 Task: Look for space in Sunyani, Ghana from 15th August, 2023 to 20th August, 2023 for 1 adult in price range Rs.5000 to Rs.10000. Place can be private room with 1  bedroom having 1 bed and 1 bathroom. Property type can be house, flat, guest house, hotel. Booking option can be shelf check-in. Required host language is English.
Action: Mouse moved to (449, 56)
Screenshot: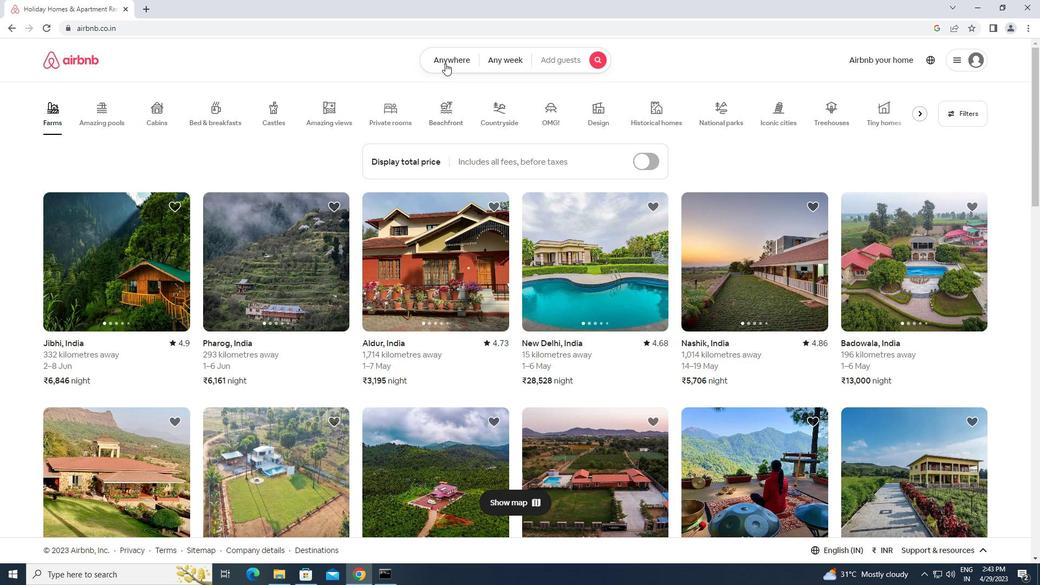 
Action: Mouse pressed left at (449, 56)
Screenshot: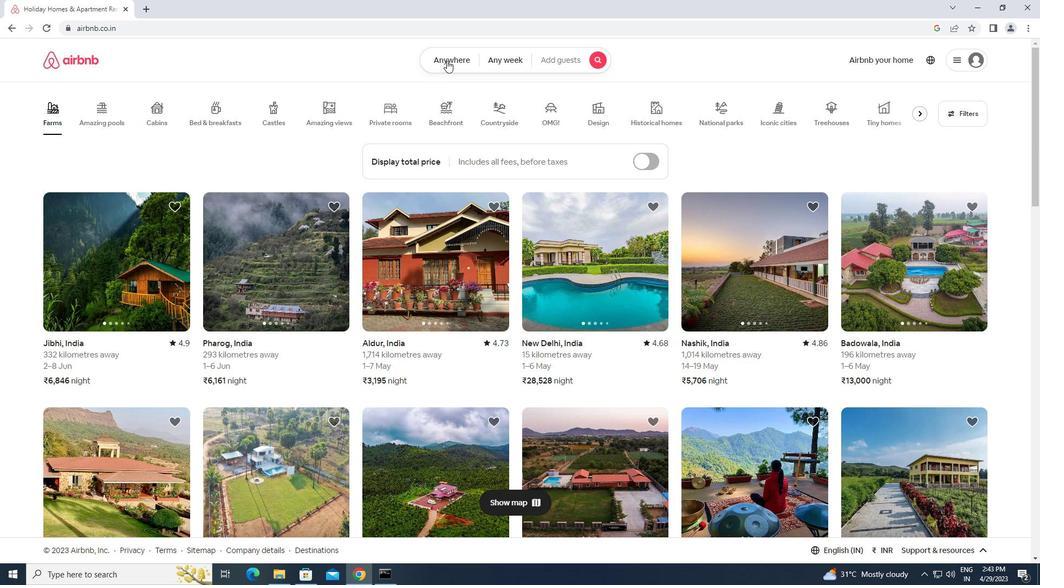 
Action: Mouse moved to (409, 87)
Screenshot: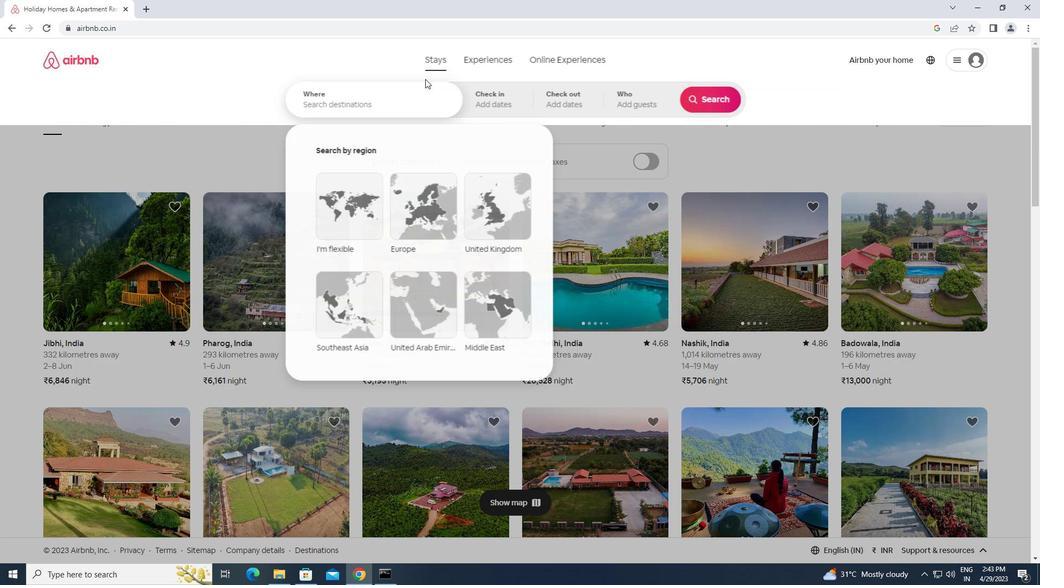 
Action: Mouse pressed left at (409, 87)
Screenshot: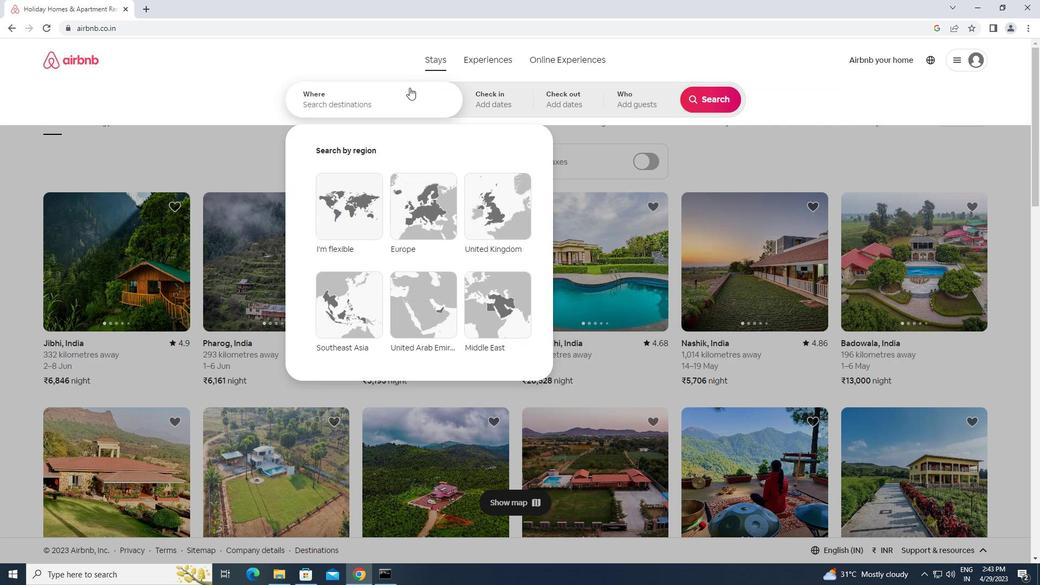 
Action: Key pressed s<Key.caps_lock>unyani,<Key.space><Key.caps_lock>g<Key.caps_lock>hana<Key.enter>
Screenshot: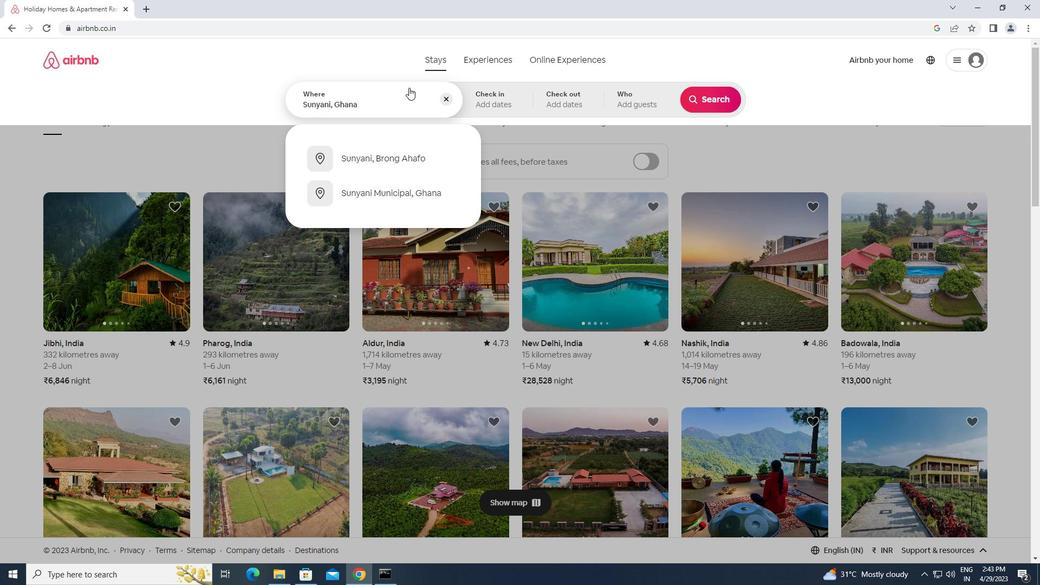 
Action: Mouse moved to (705, 187)
Screenshot: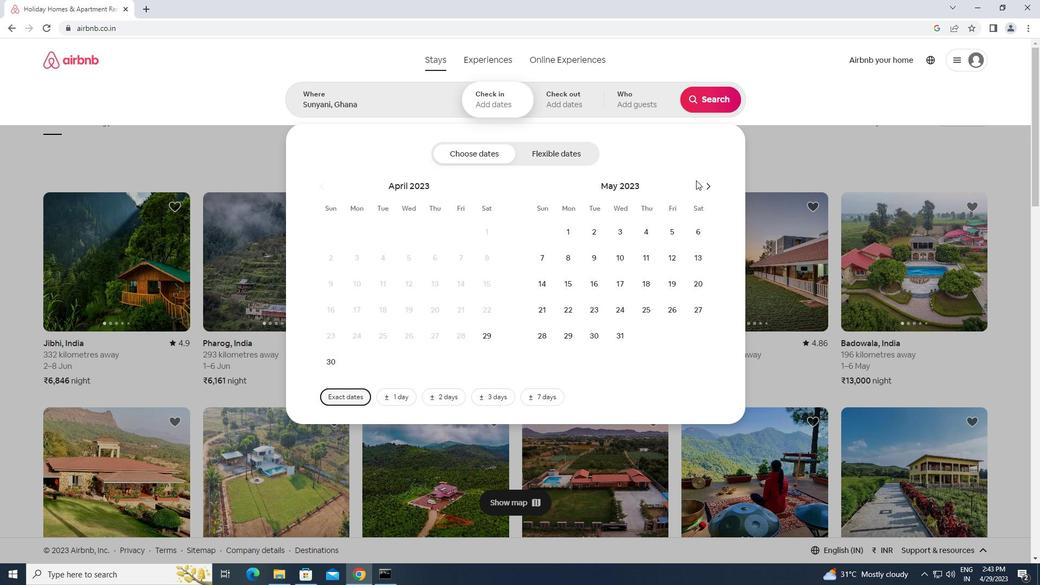 
Action: Mouse pressed left at (705, 187)
Screenshot: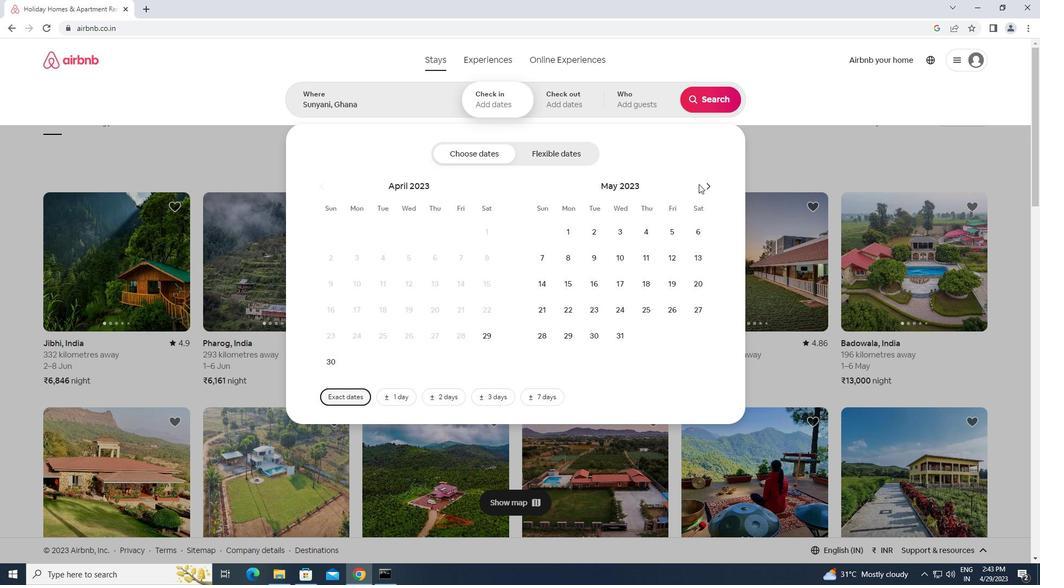 
Action: Mouse pressed left at (705, 187)
Screenshot: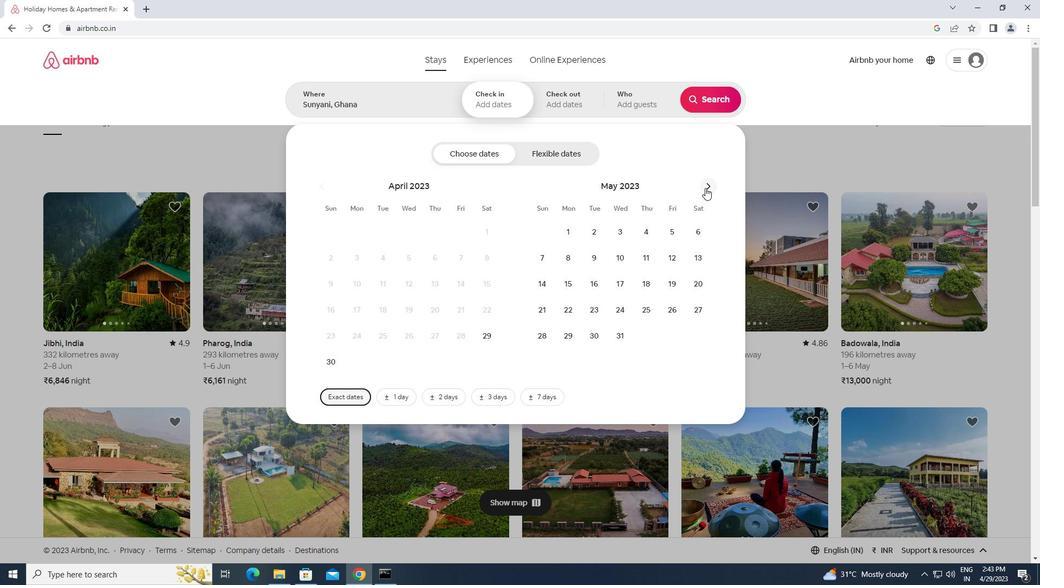 
Action: Mouse pressed left at (705, 187)
Screenshot: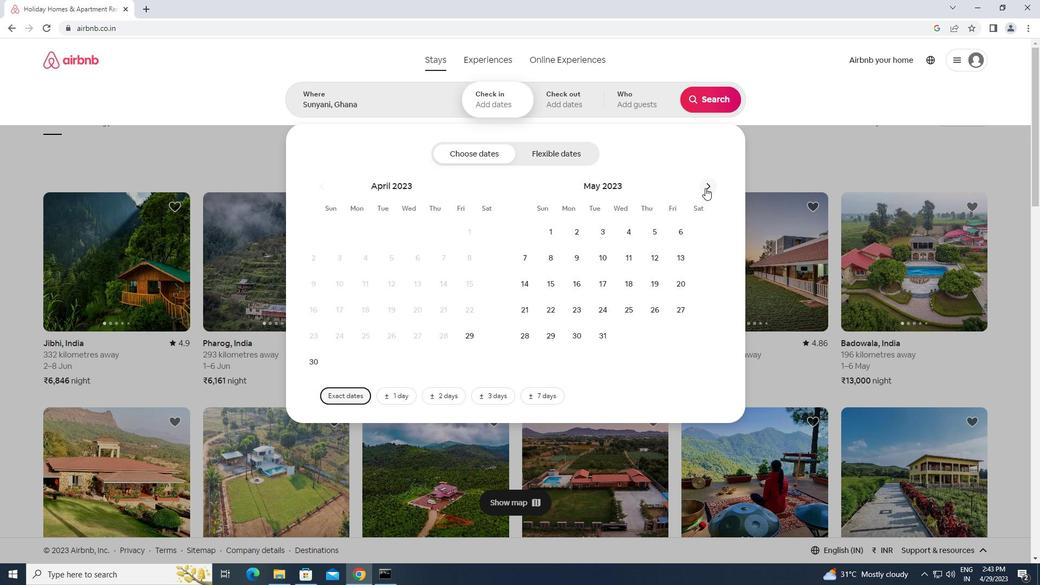 
Action: Mouse pressed left at (705, 187)
Screenshot: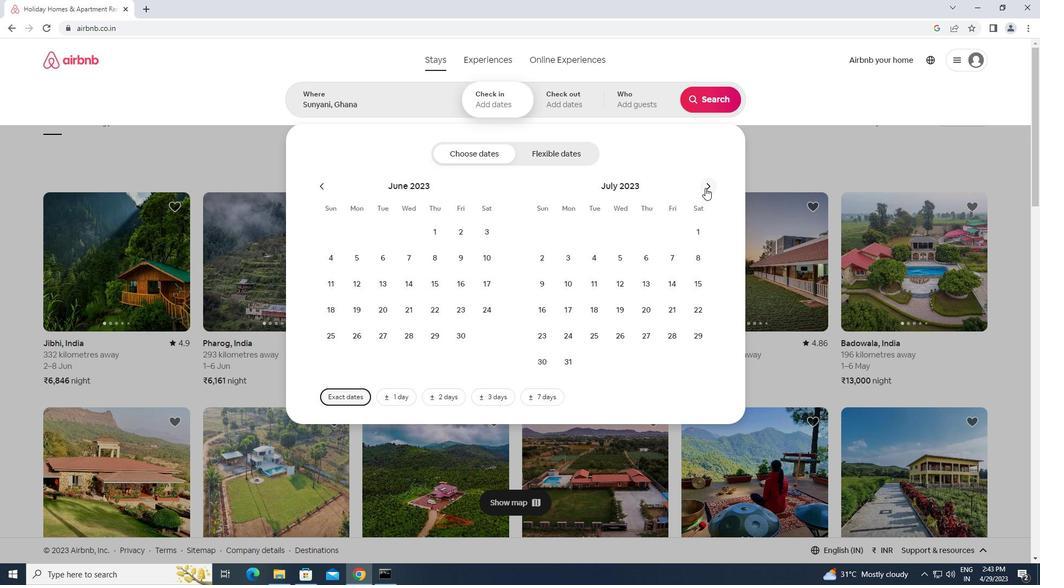 
Action: Mouse moved to (593, 287)
Screenshot: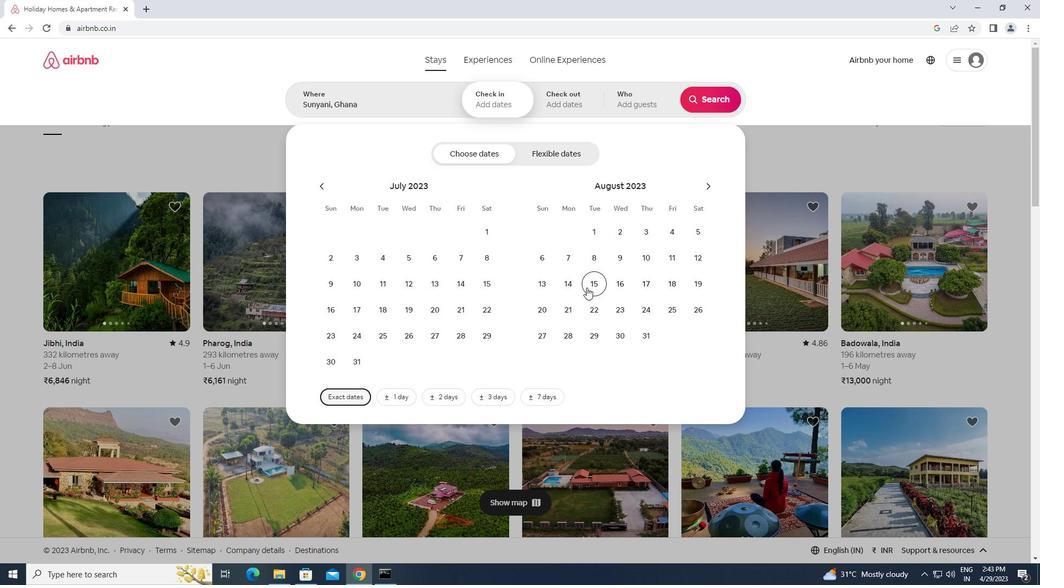 
Action: Mouse pressed left at (593, 287)
Screenshot: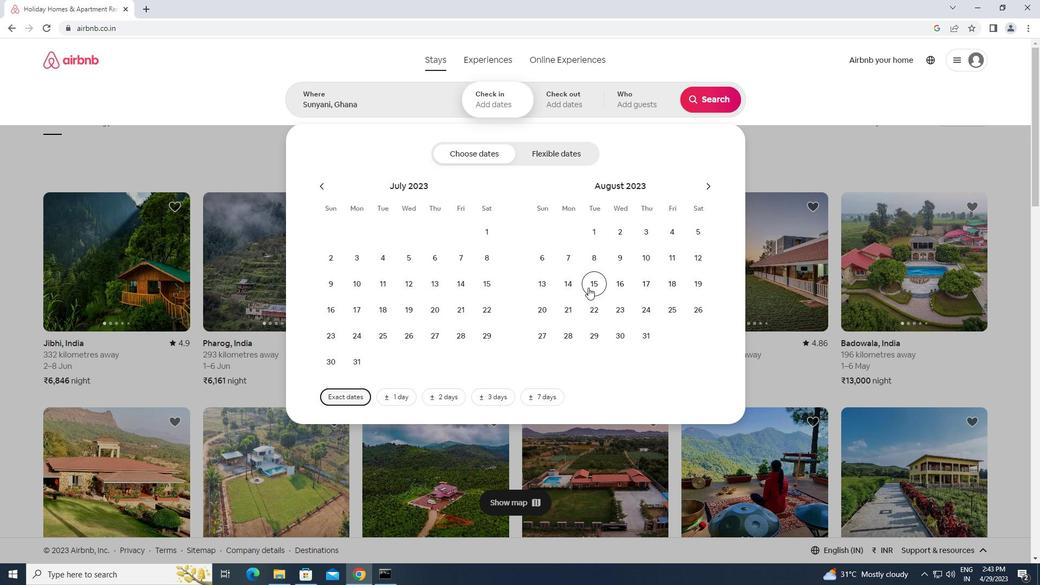 
Action: Mouse moved to (543, 309)
Screenshot: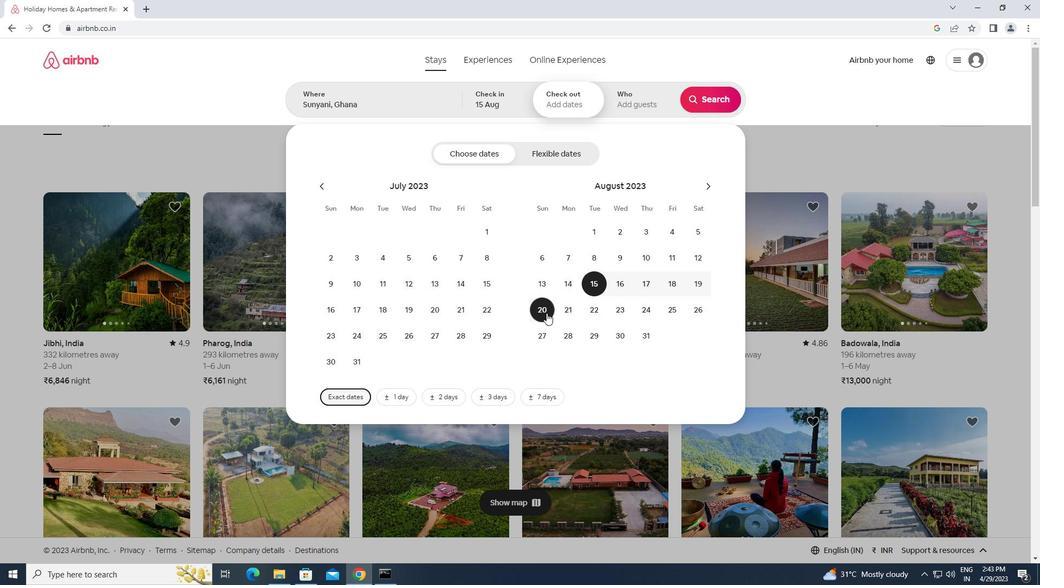 
Action: Mouse pressed left at (543, 309)
Screenshot: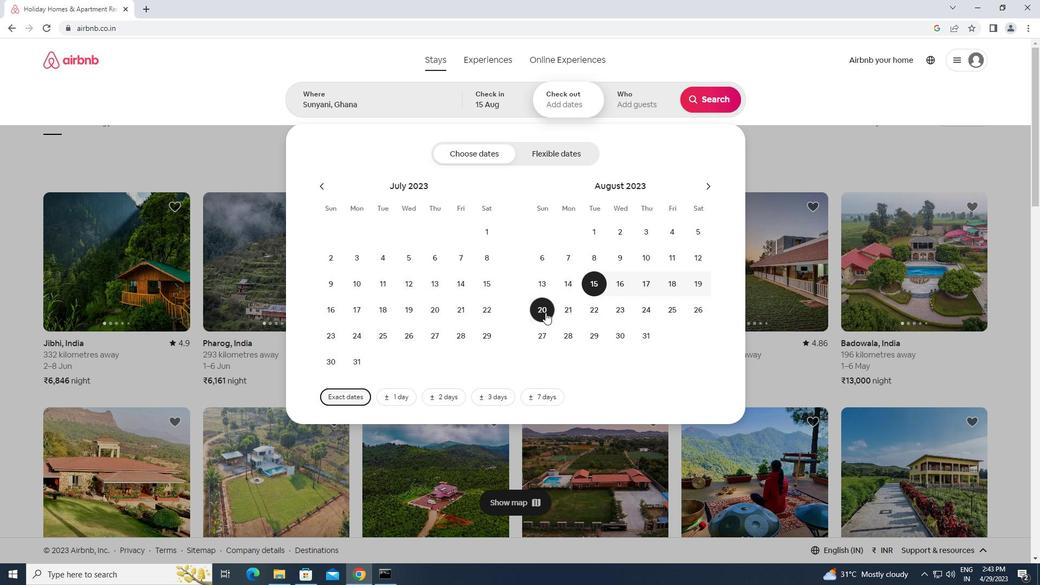 
Action: Mouse moved to (631, 105)
Screenshot: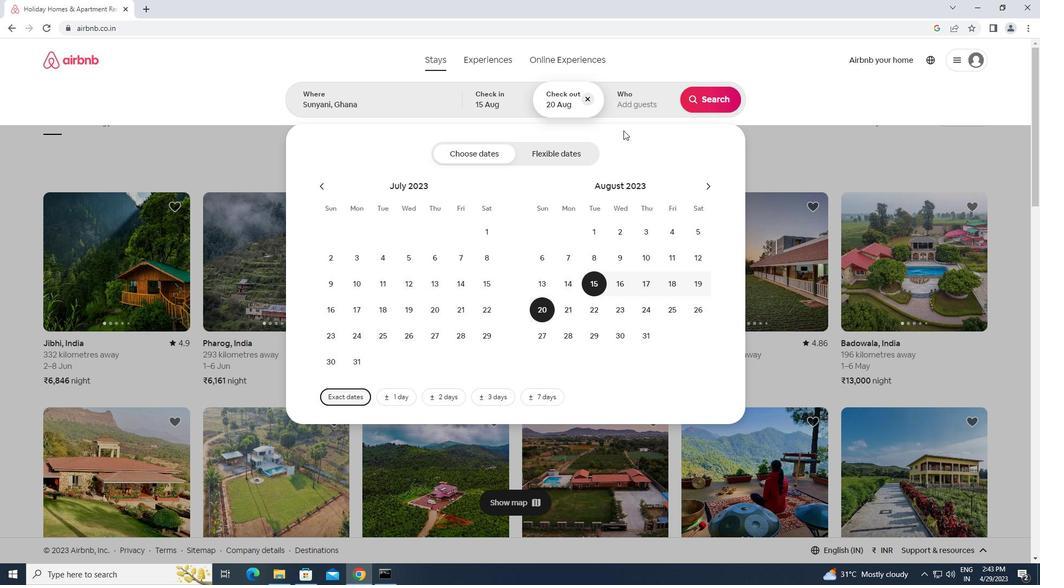 
Action: Mouse pressed left at (631, 105)
Screenshot: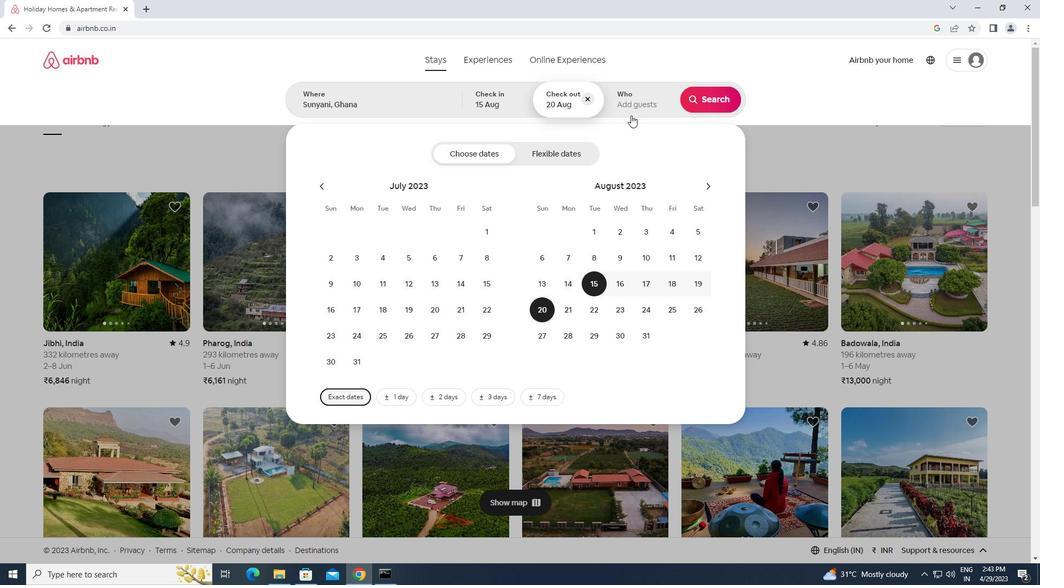 
Action: Mouse moved to (714, 153)
Screenshot: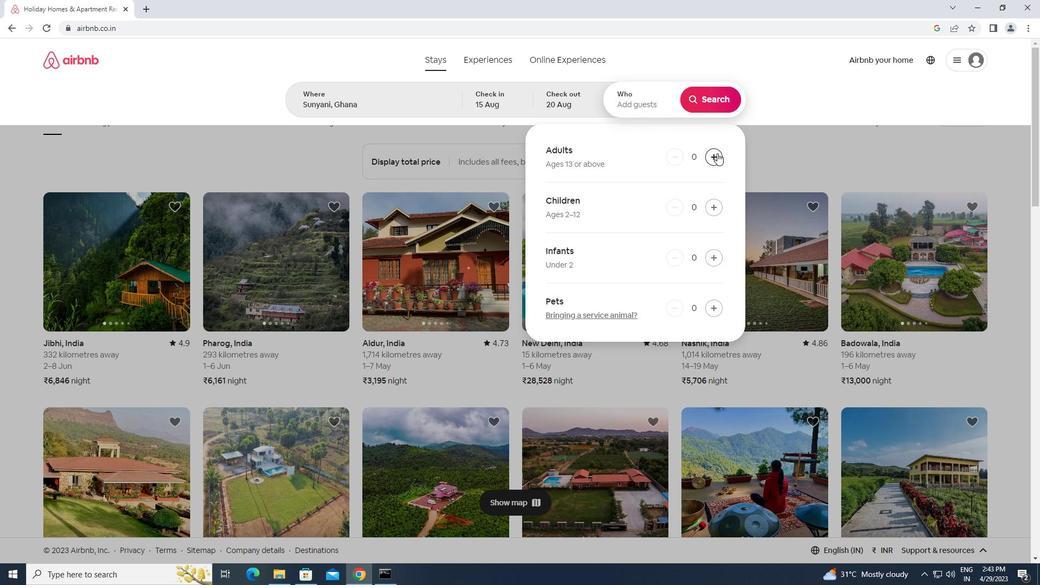 
Action: Mouse pressed left at (714, 153)
Screenshot: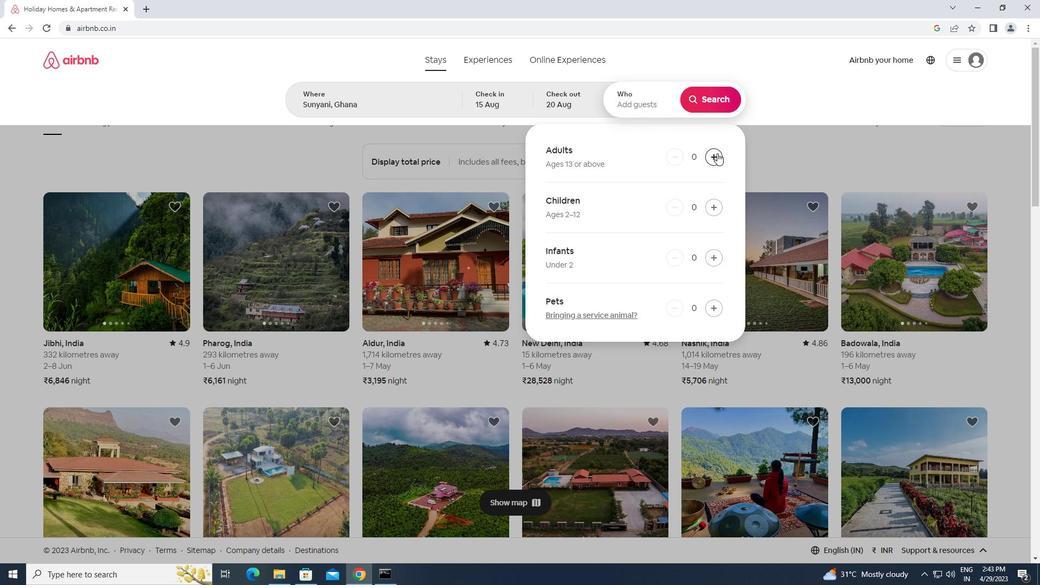 
Action: Mouse moved to (697, 94)
Screenshot: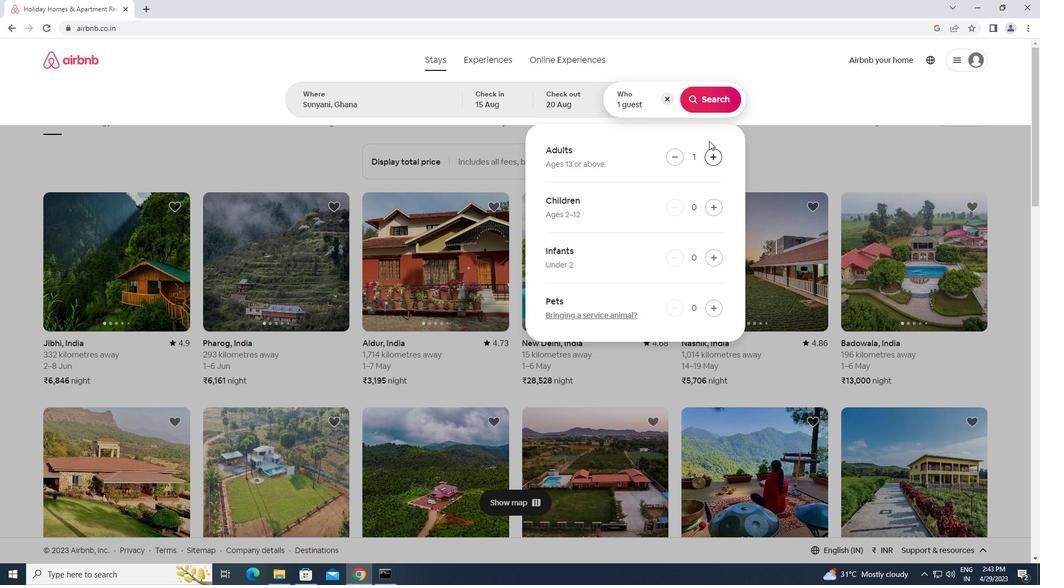 
Action: Mouse pressed left at (697, 94)
Screenshot: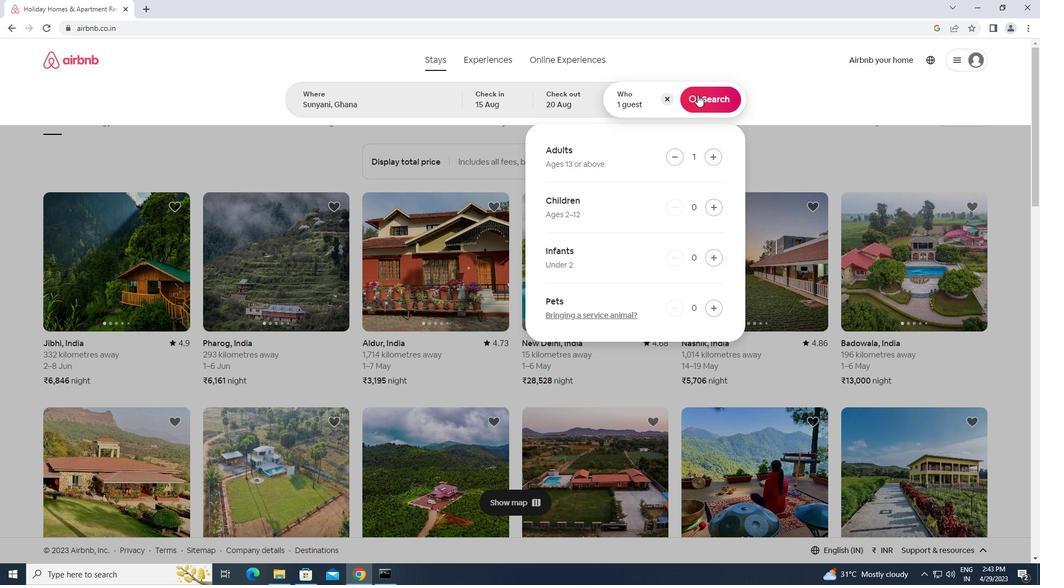 
Action: Mouse moved to (986, 103)
Screenshot: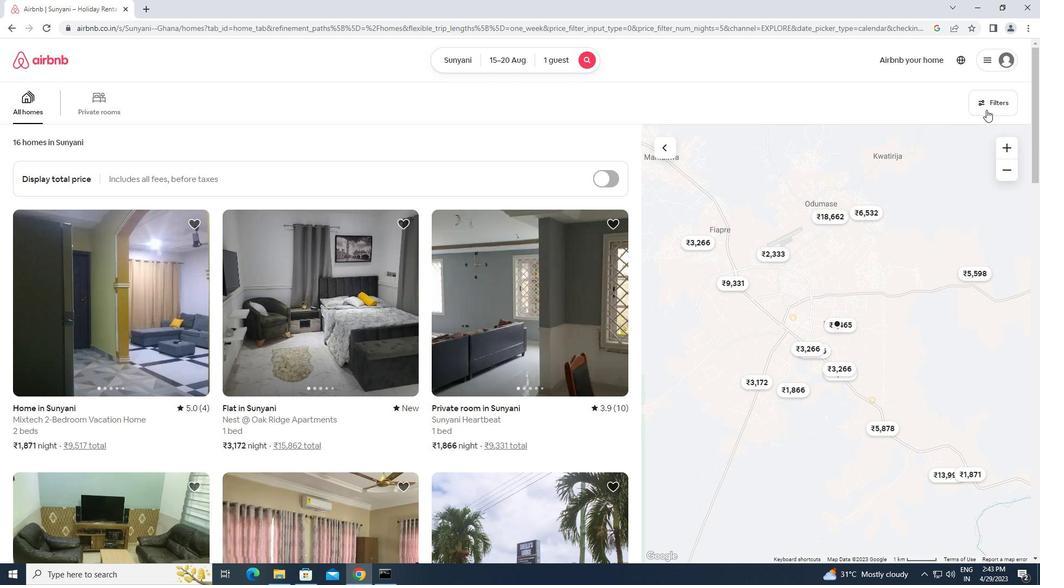
Action: Mouse pressed left at (986, 103)
Screenshot: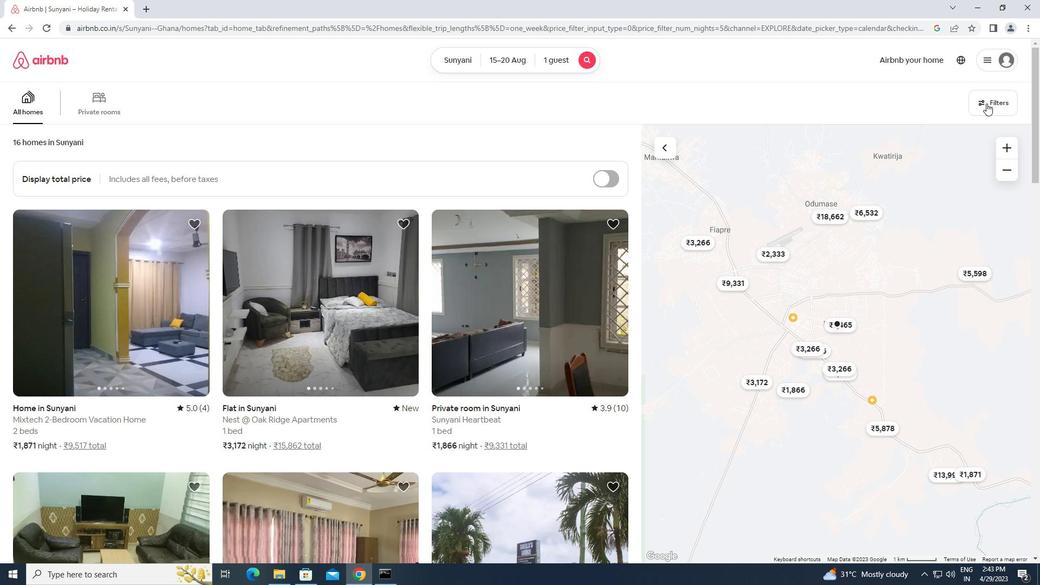 
Action: Mouse moved to (385, 240)
Screenshot: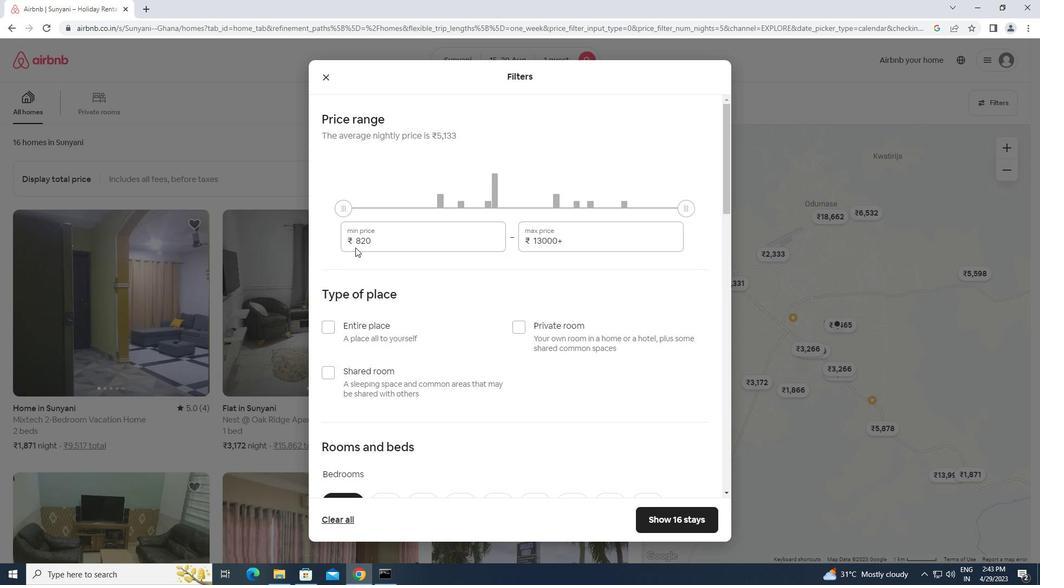
Action: Mouse pressed left at (385, 240)
Screenshot: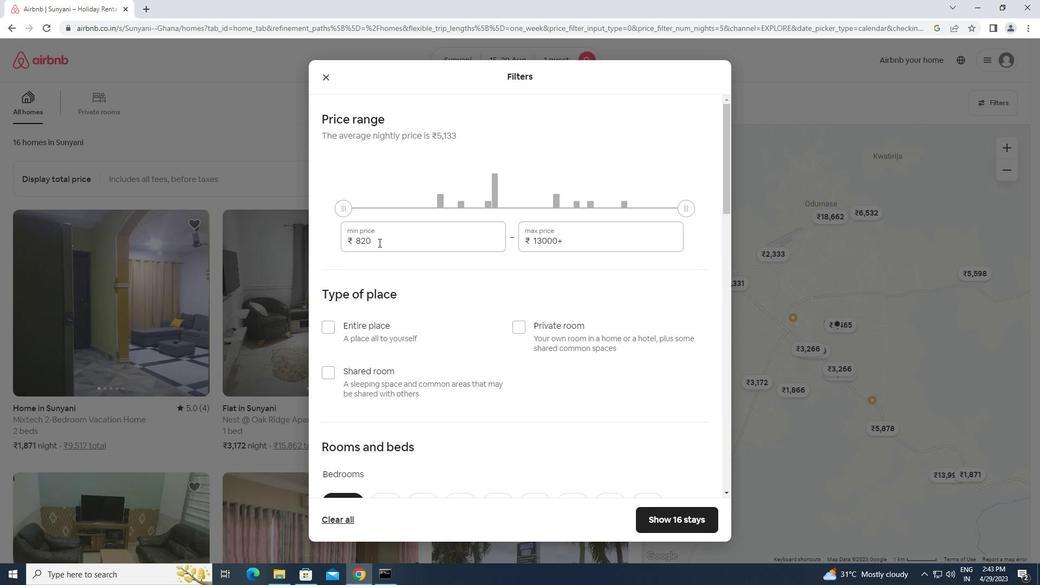 
Action: Mouse moved to (344, 244)
Screenshot: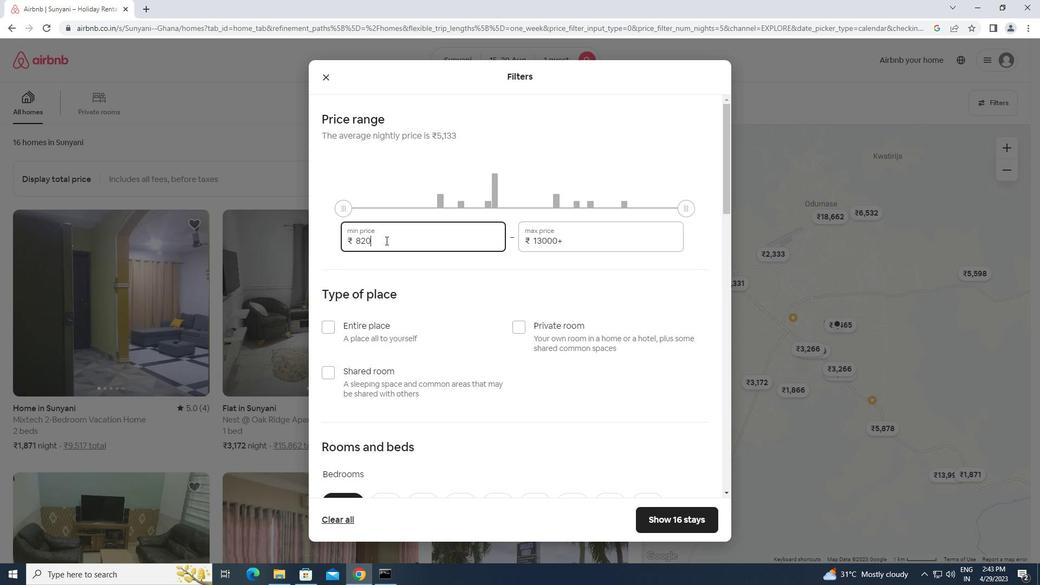 
Action: Key pressed 5000<Key.tab><Key.backspace><Key.backspace><Key.backspace><Key.backspace><Key.backspace><Key.backspace><Key.backspace><Key.backspace><Key.backspace><Key.backspace><Key.backspace><Key.backspace><Key.backspace><Key.backspace><Key.backspace><Key.backspace><Key.backspace><Key.backspace><Key.backspace><Key.backspace><Key.backspace><Key.backspace><Key.backspace><Key.backspace><Key.backspace>10000
Screenshot: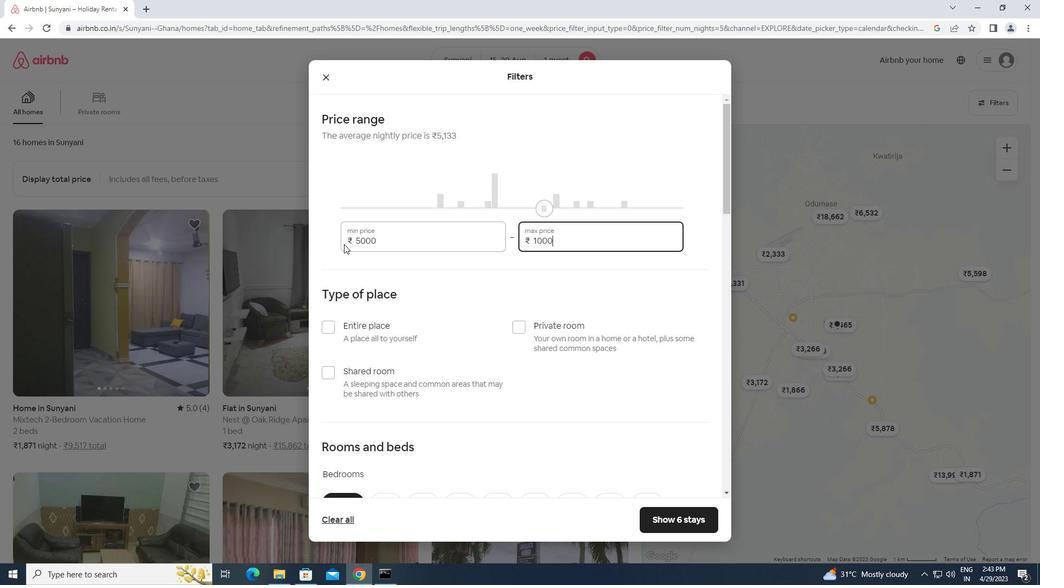 
Action: Mouse moved to (515, 322)
Screenshot: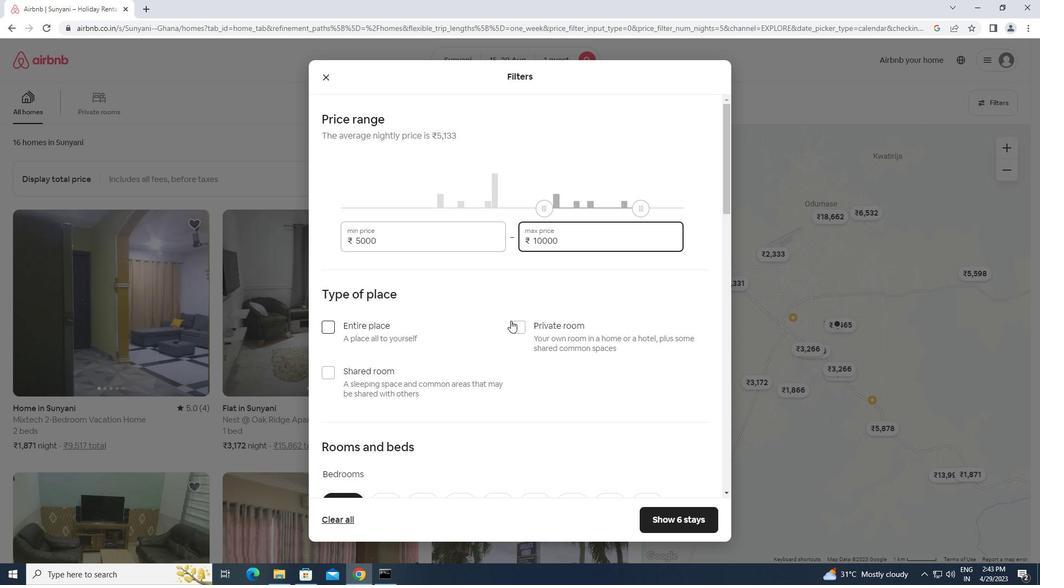 
Action: Mouse pressed left at (515, 322)
Screenshot: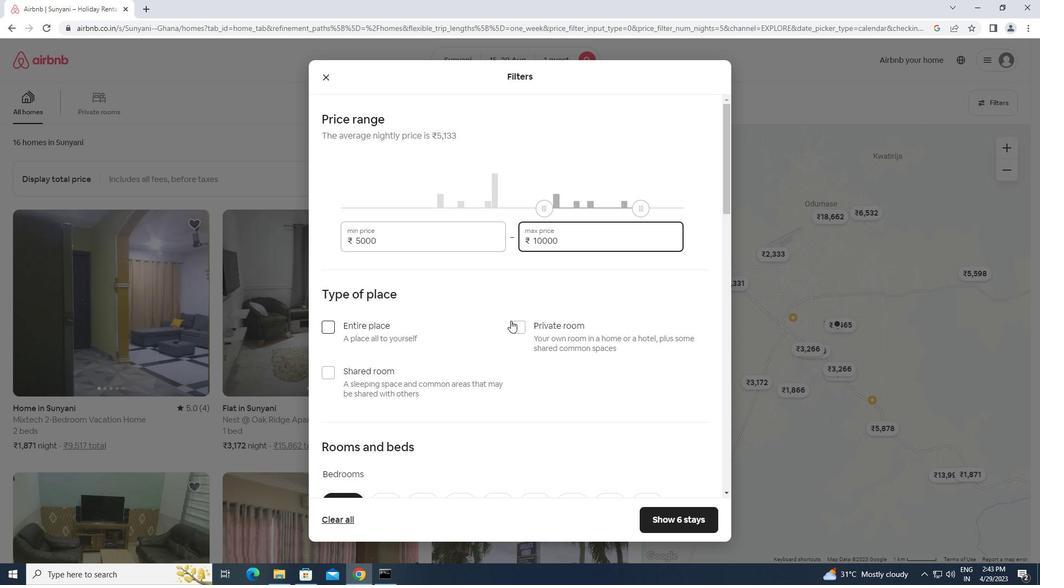 
Action: Mouse moved to (498, 353)
Screenshot: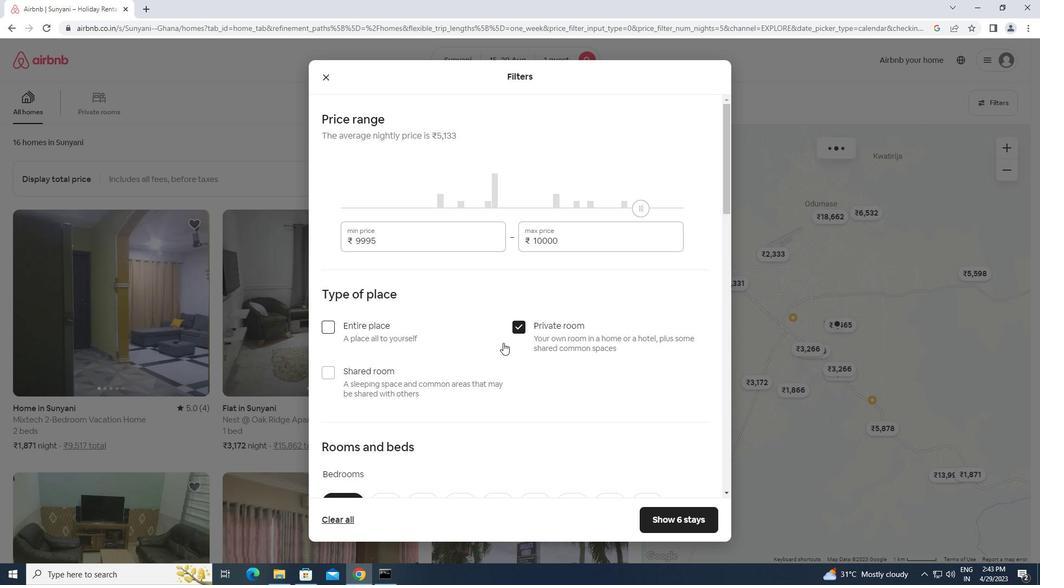 
Action: Mouse scrolled (498, 353) with delta (0, 0)
Screenshot: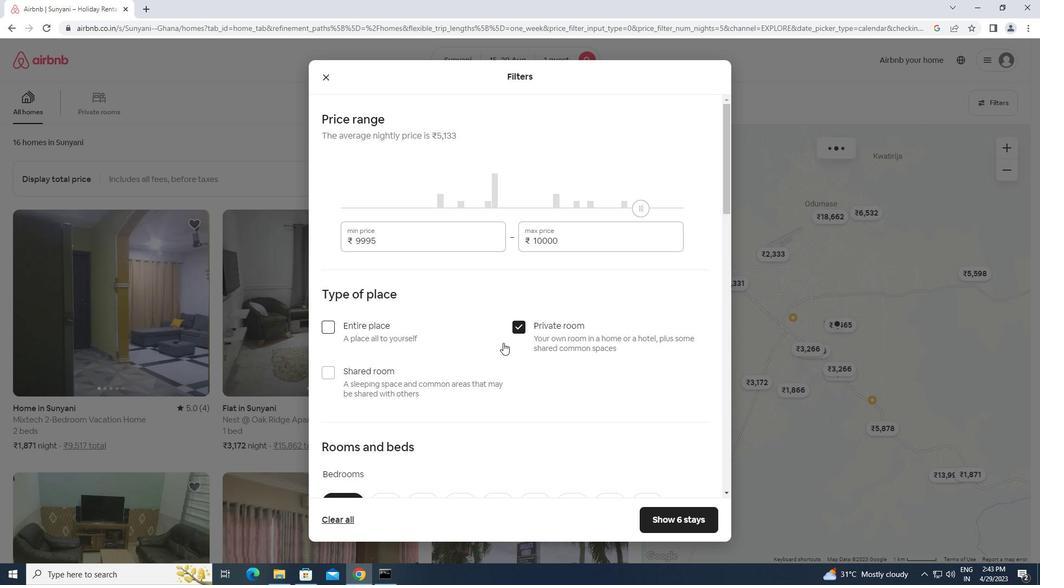 
Action: Mouse scrolled (498, 353) with delta (0, 0)
Screenshot: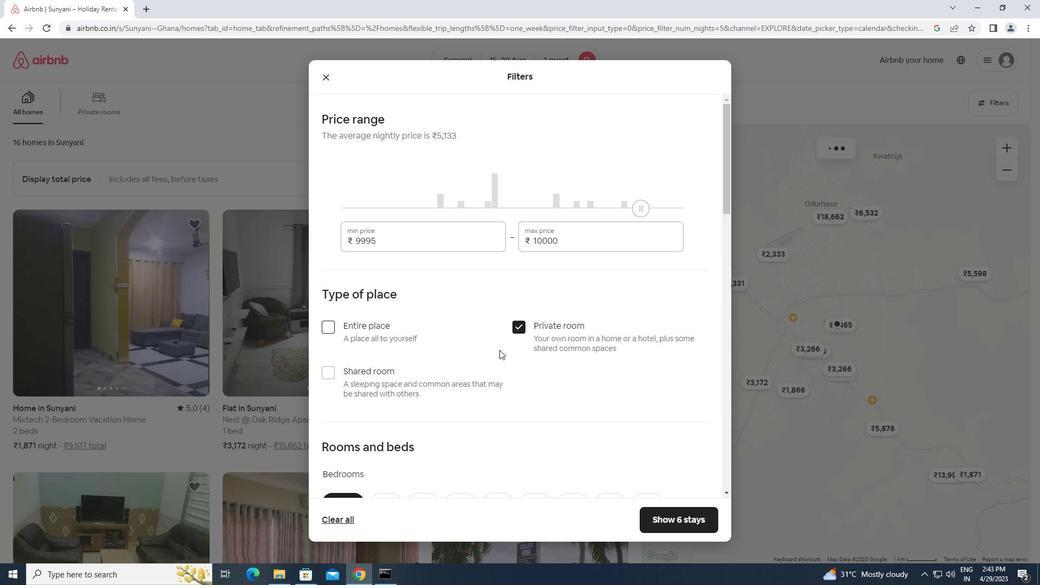 
Action: Mouse scrolled (498, 353) with delta (0, 0)
Screenshot: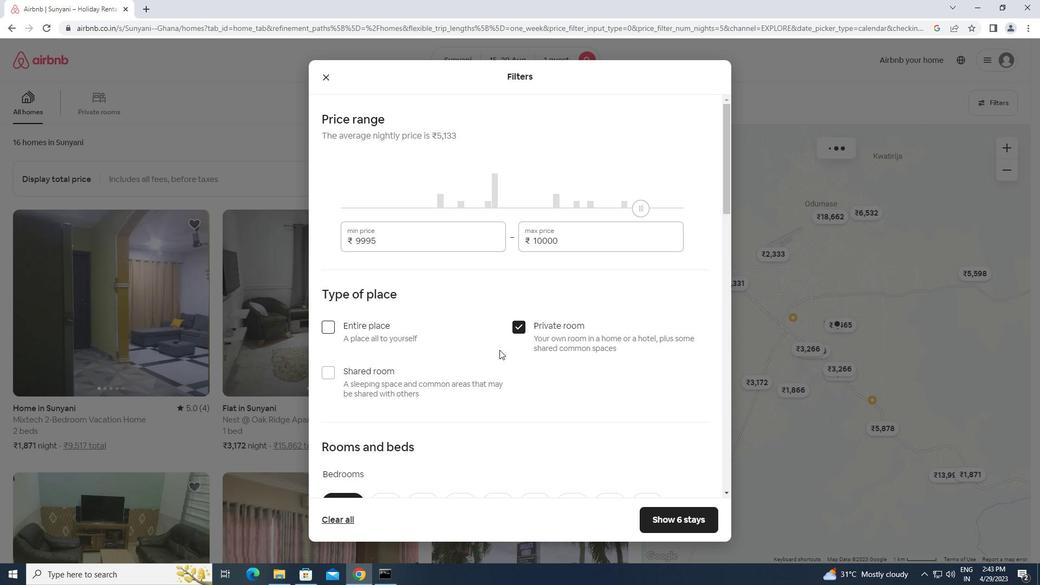 
Action: Mouse moved to (381, 339)
Screenshot: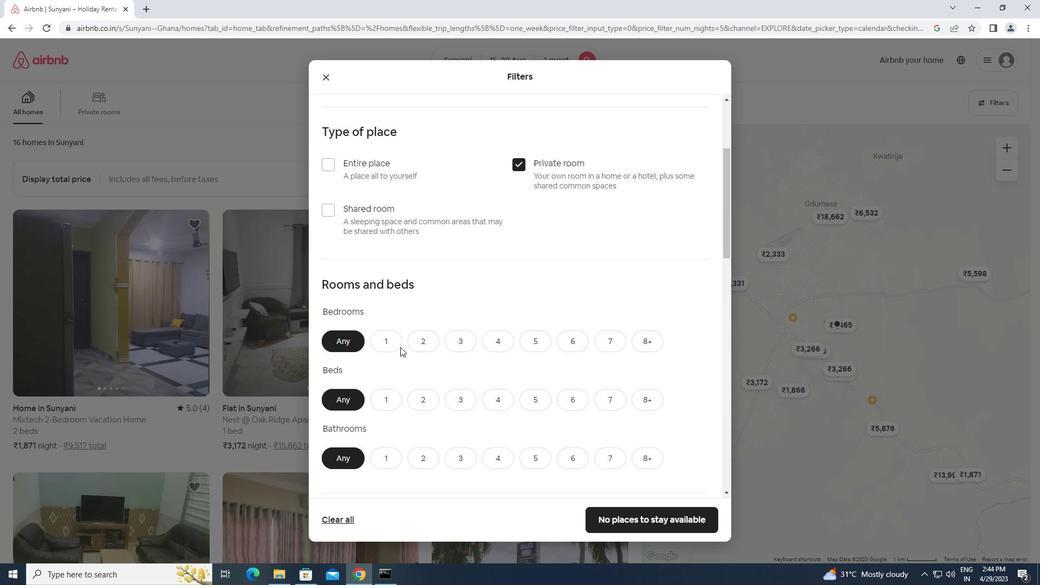 
Action: Mouse pressed left at (381, 339)
Screenshot: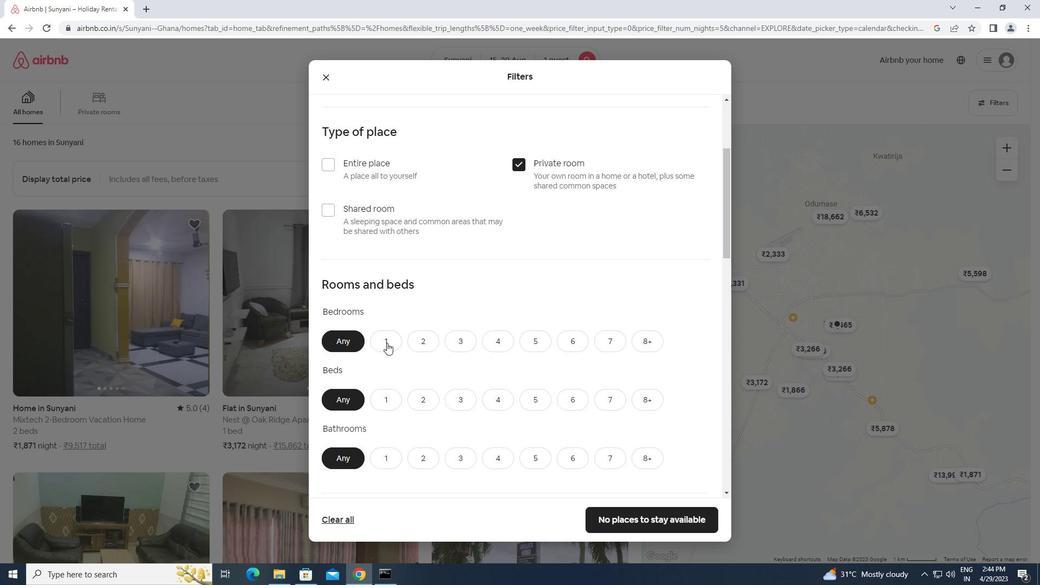 
Action: Mouse moved to (383, 400)
Screenshot: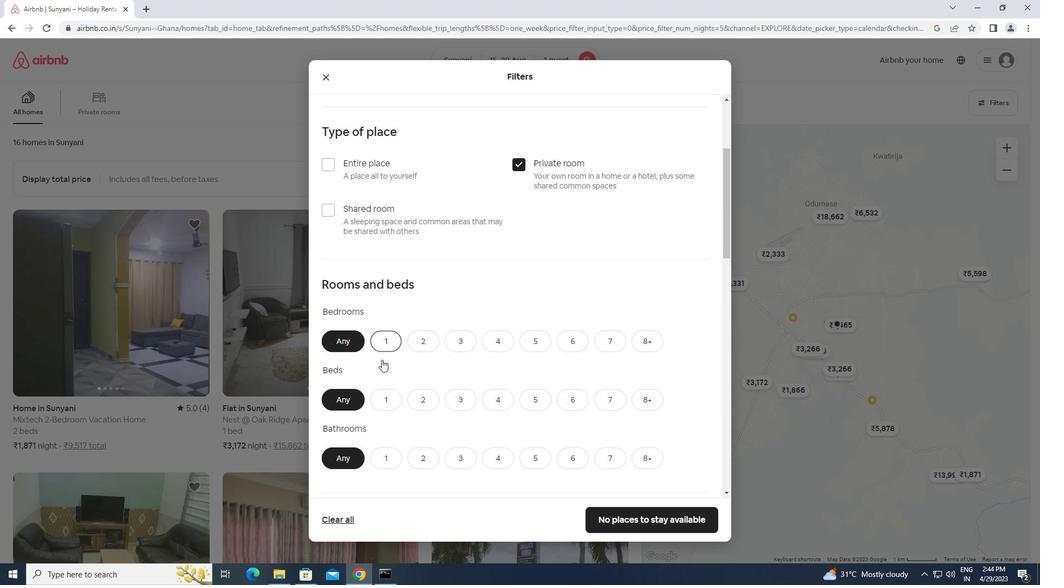 
Action: Mouse pressed left at (383, 400)
Screenshot: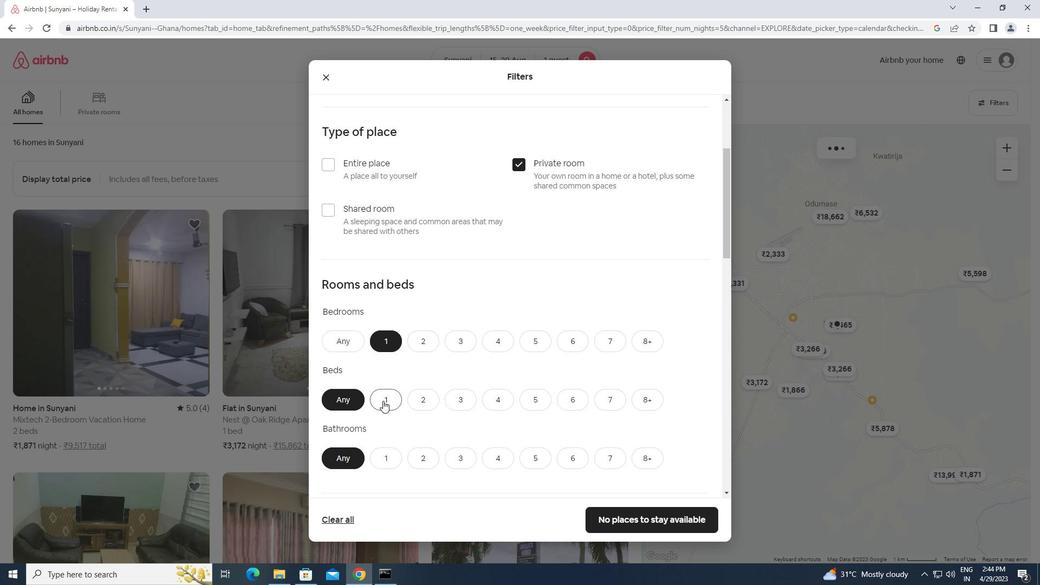 
Action: Mouse moved to (395, 455)
Screenshot: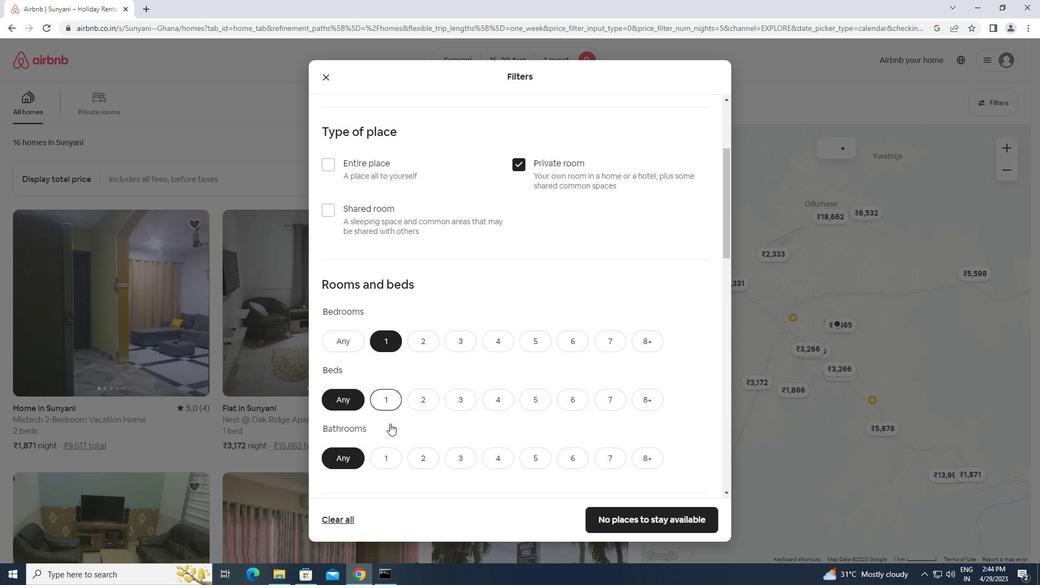 
Action: Mouse pressed left at (395, 455)
Screenshot: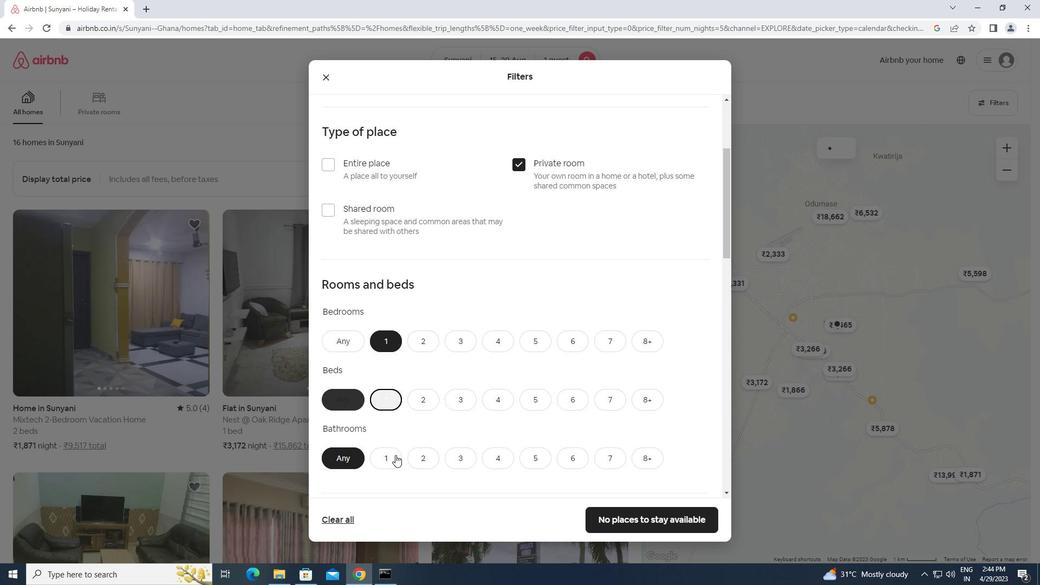 
Action: Mouse moved to (421, 456)
Screenshot: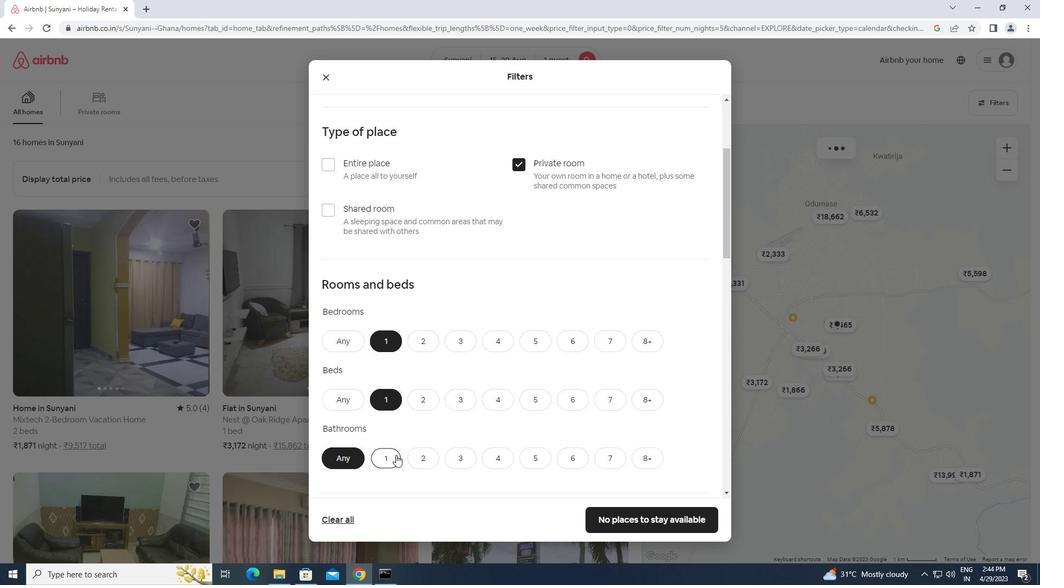 
Action: Mouse scrolled (421, 455) with delta (0, 0)
Screenshot: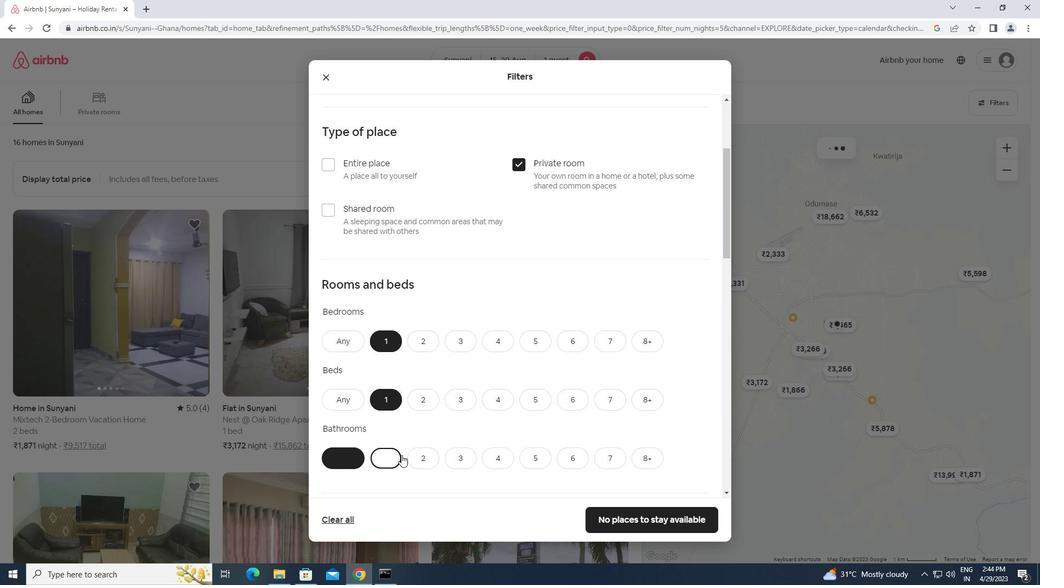 
Action: Mouse scrolled (421, 455) with delta (0, 0)
Screenshot: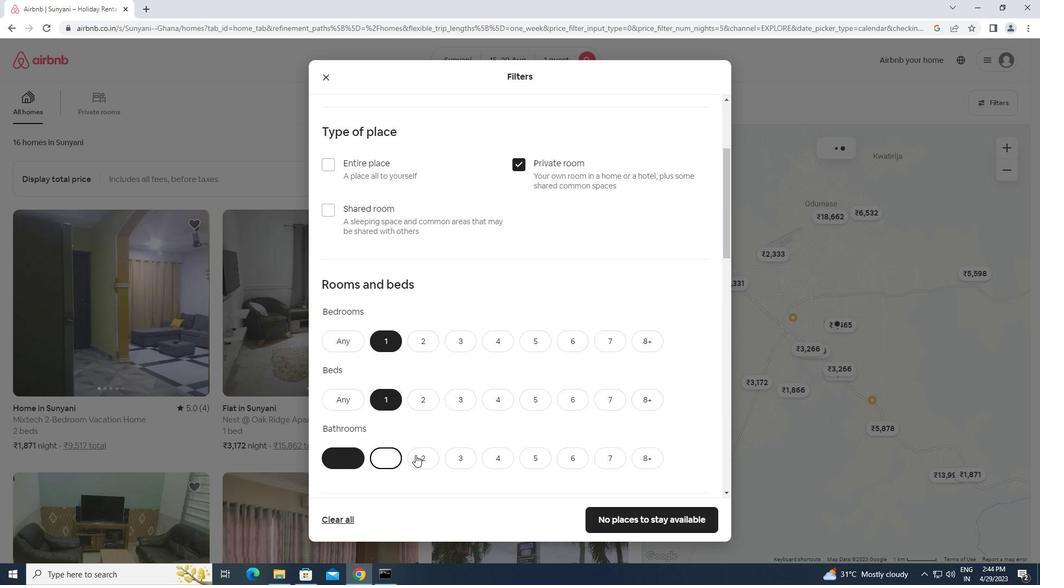 
Action: Mouse moved to (366, 450)
Screenshot: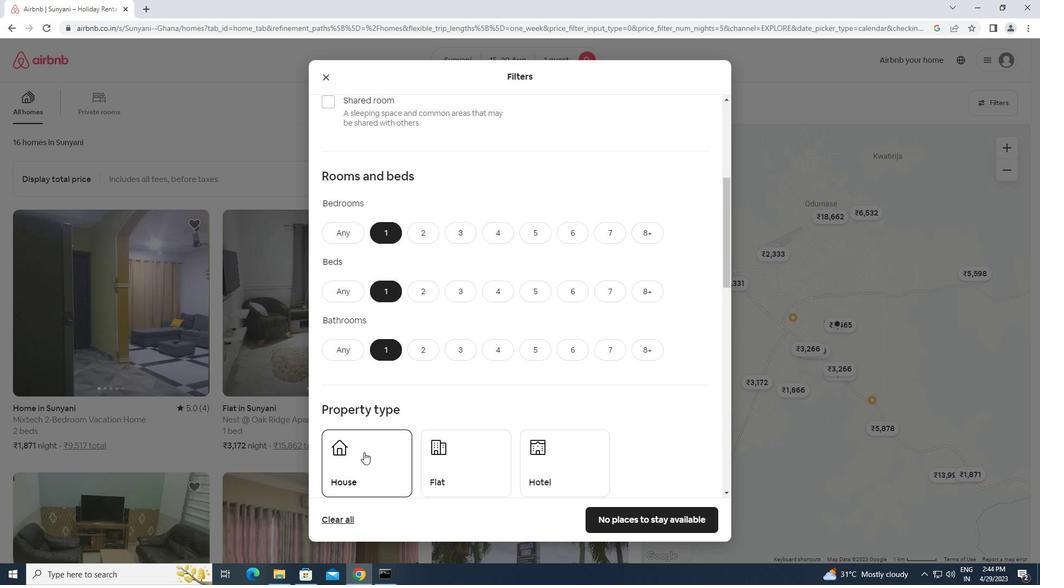 
Action: Mouse pressed left at (366, 450)
Screenshot: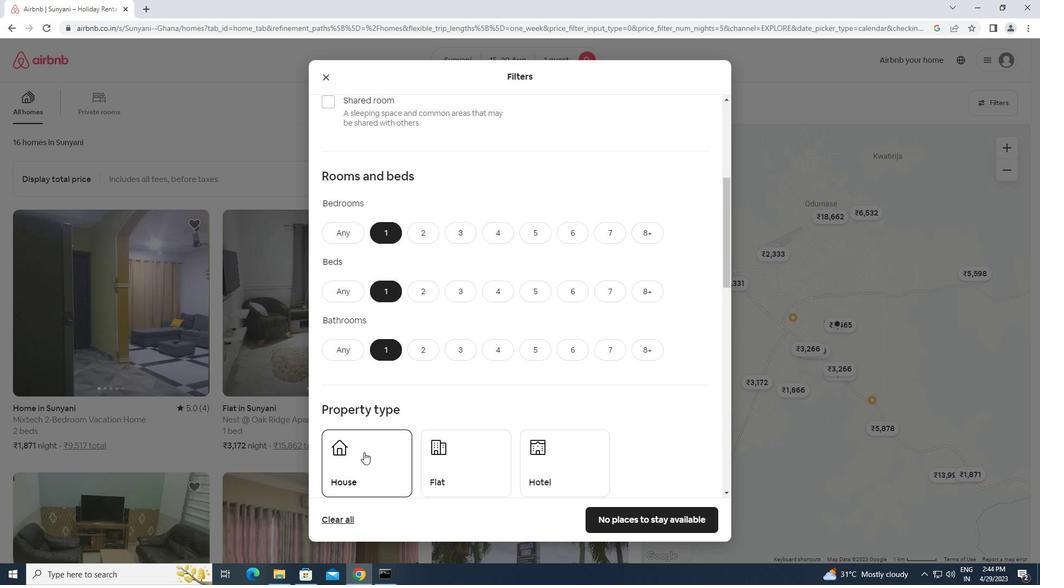 
Action: Mouse moved to (449, 455)
Screenshot: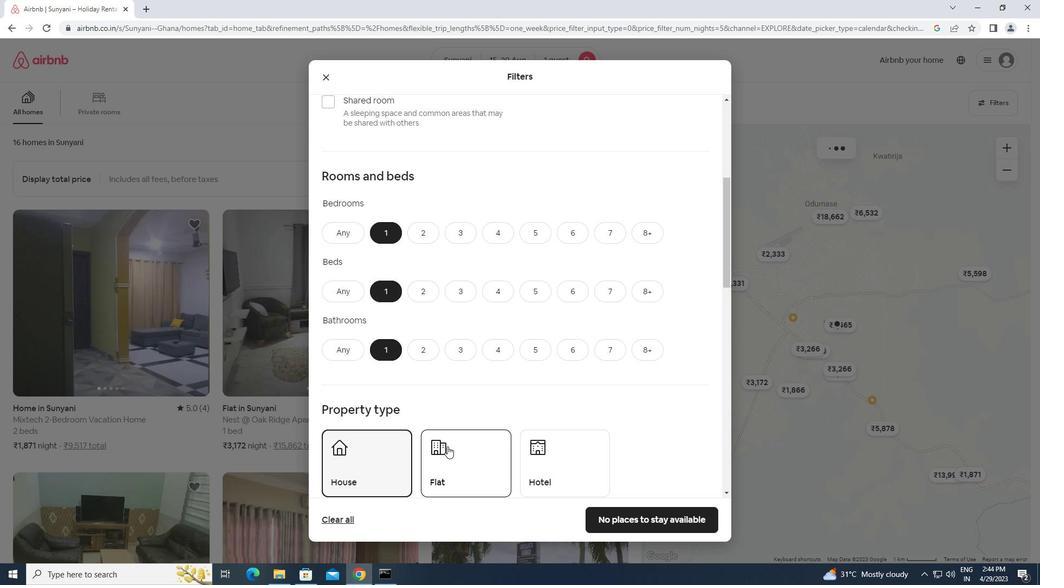 
Action: Mouse pressed left at (449, 455)
Screenshot: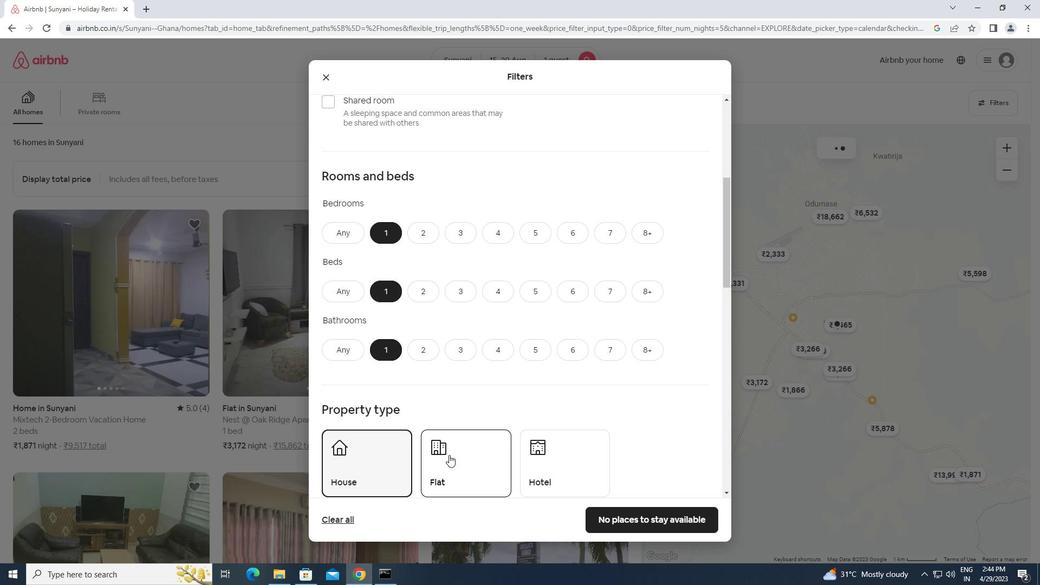 
Action: Mouse moved to (556, 464)
Screenshot: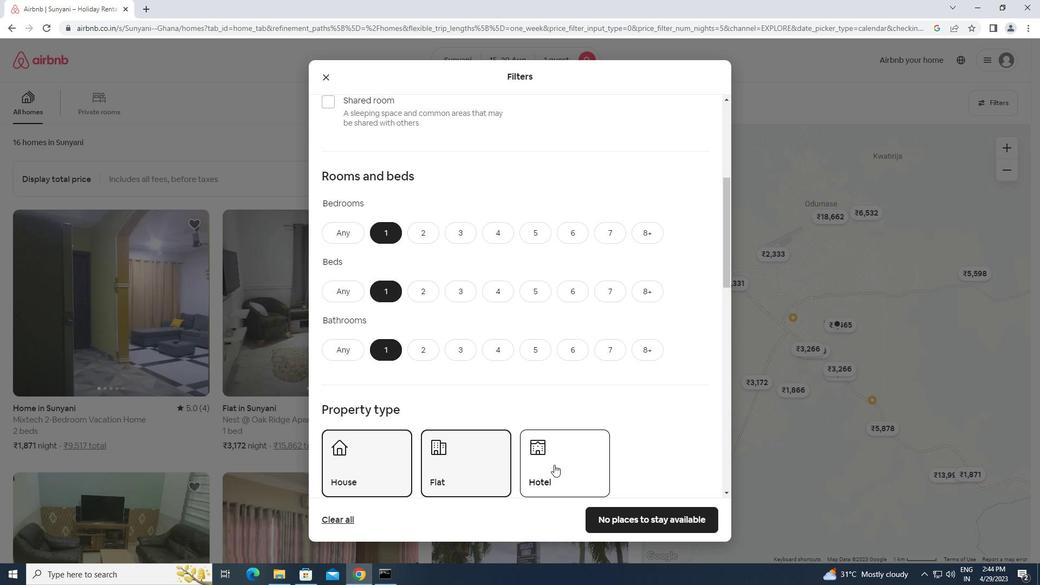 
Action: Mouse pressed left at (556, 464)
Screenshot: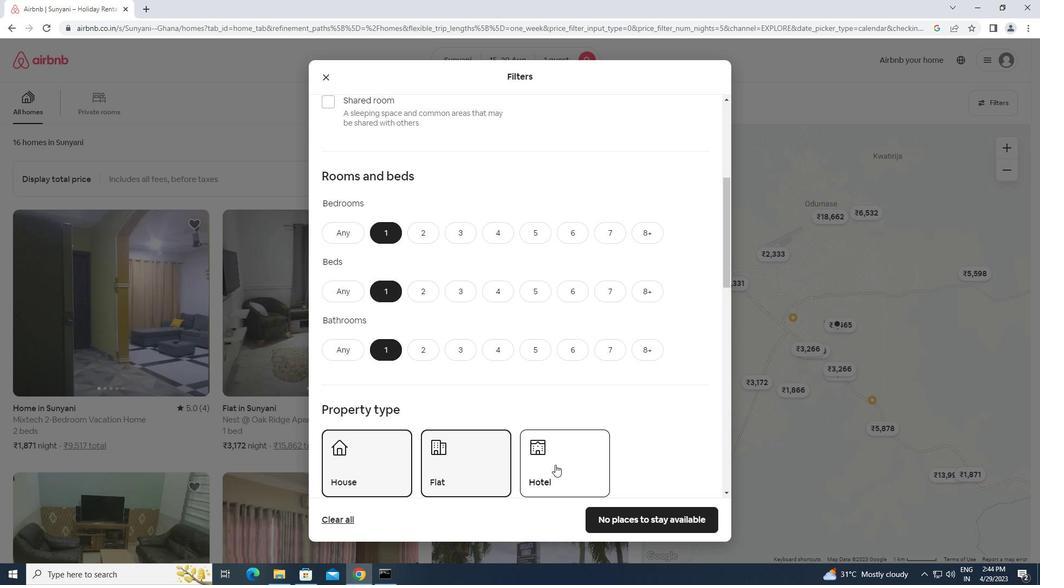 
Action: Mouse scrolled (556, 464) with delta (0, 0)
Screenshot: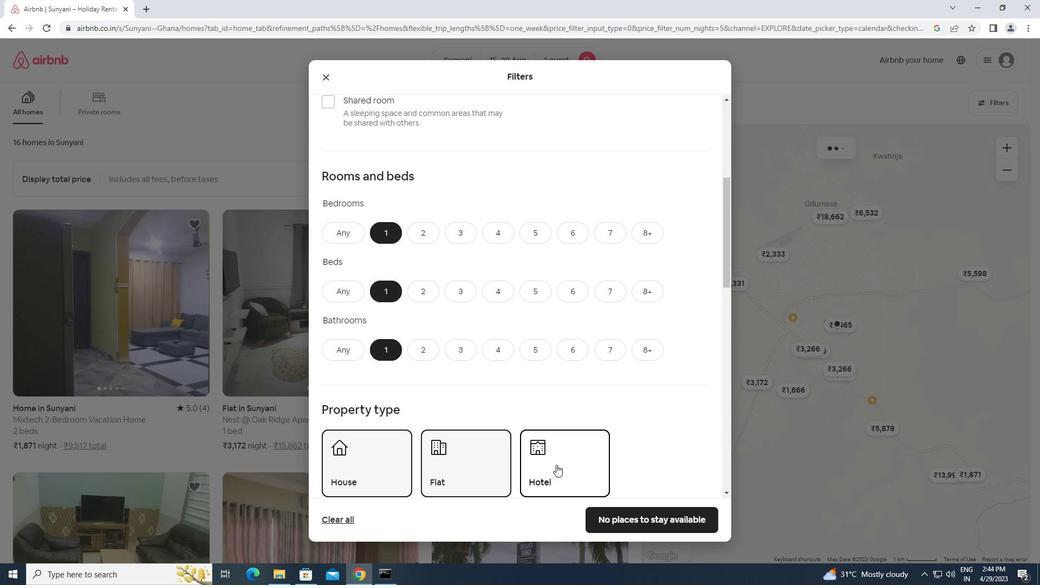 
Action: Mouse scrolled (556, 464) with delta (0, 0)
Screenshot: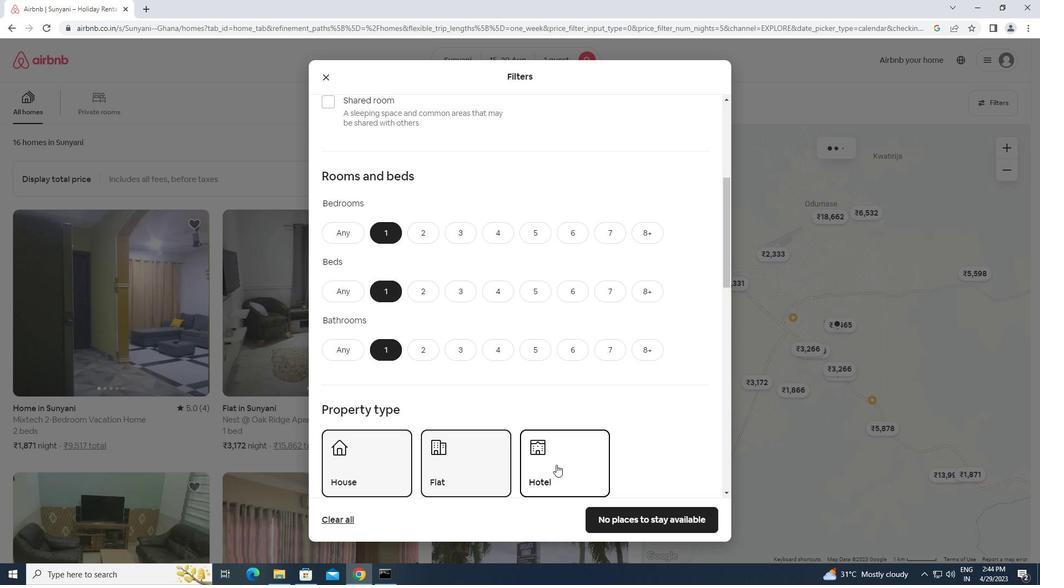
Action: Mouse scrolled (556, 464) with delta (0, 0)
Screenshot: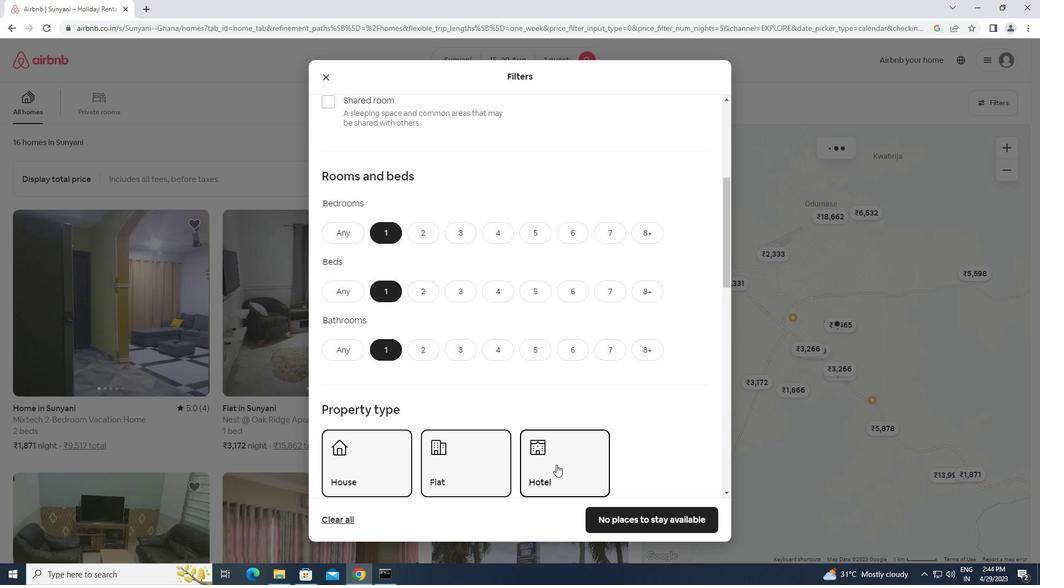 
Action: Mouse moved to (428, 456)
Screenshot: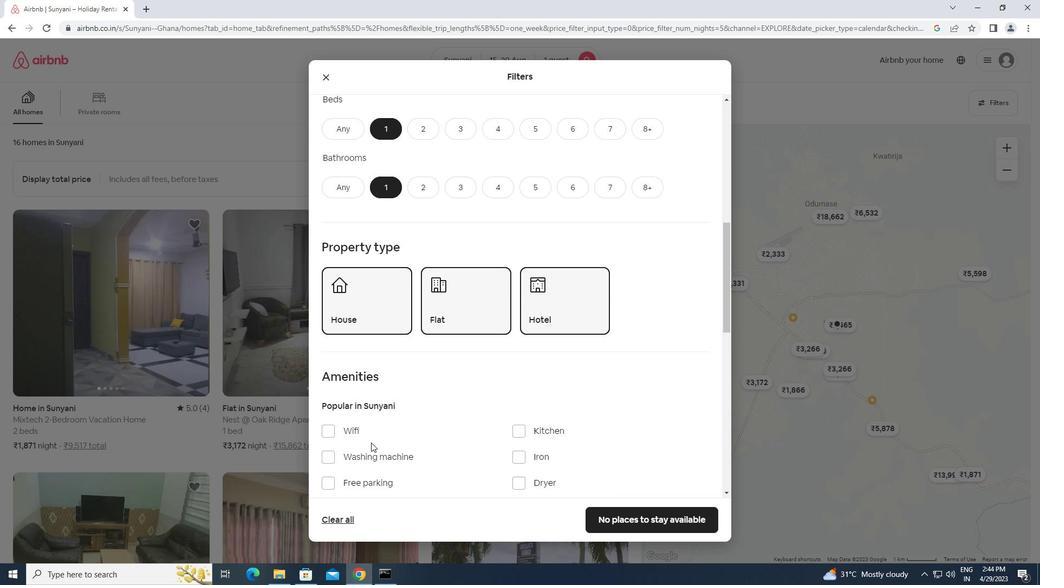 
Action: Mouse scrolled (428, 455) with delta (0, 0)
Screenshot: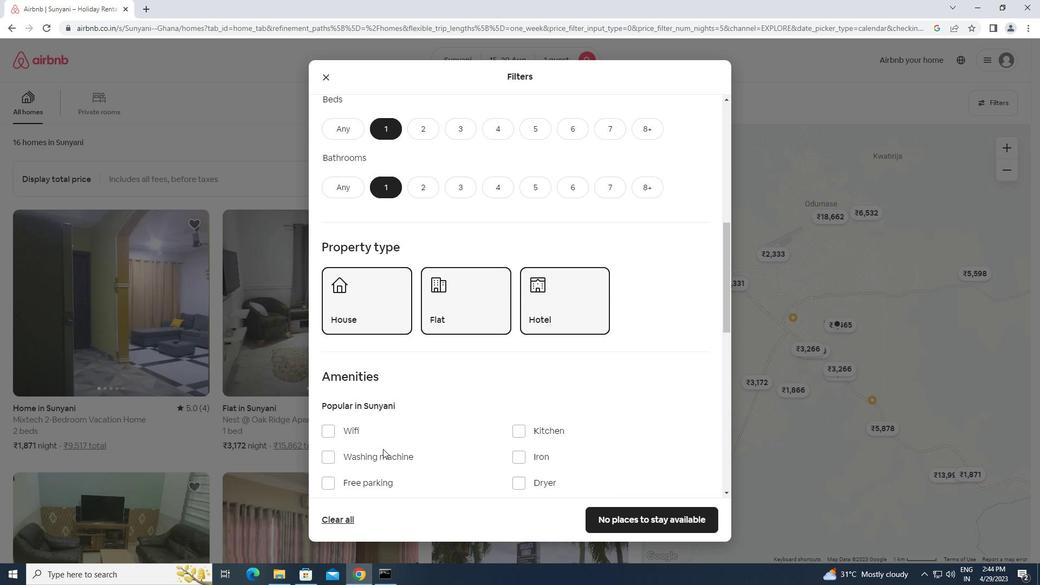 
Action: Mouse scrolled (428, 455) with delta (0, 0)
Screenshot: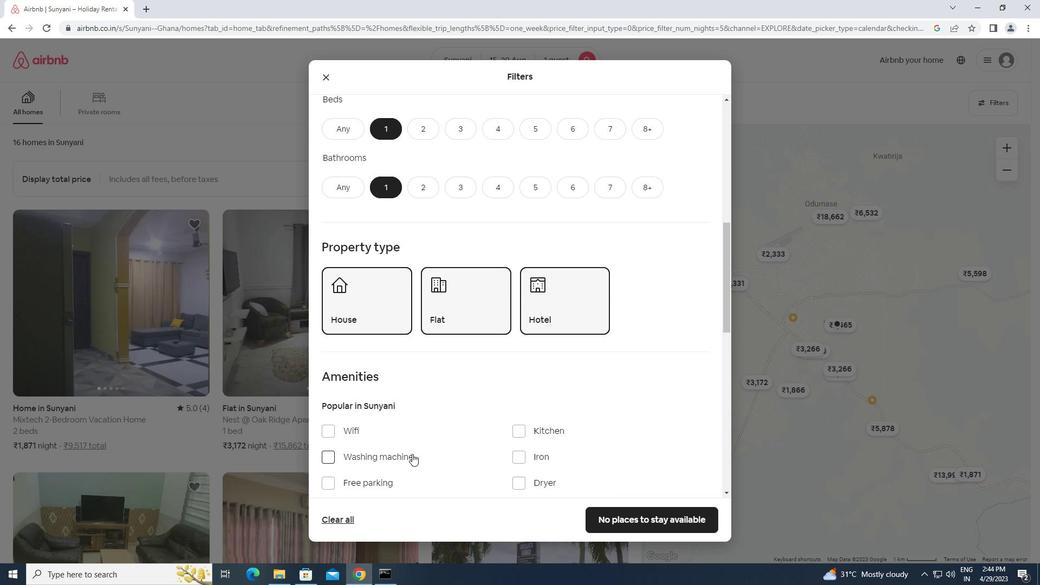 
Action: Mouse scrolled (428, 455) with delta (0, 0)
Screenshot: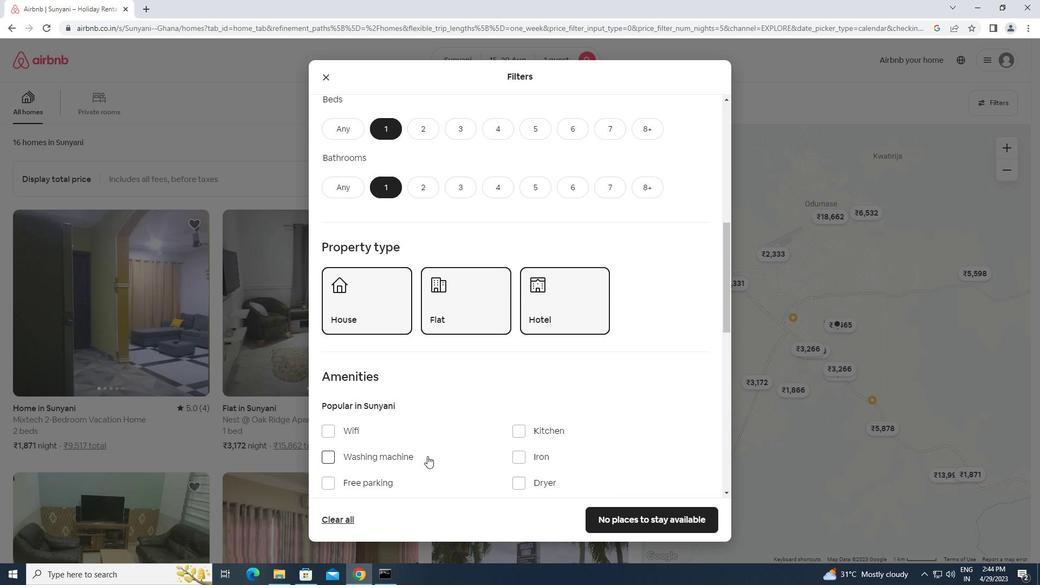 
Action: Mouse scrolled (428, 455) with delta (0, 0)
Screenshot: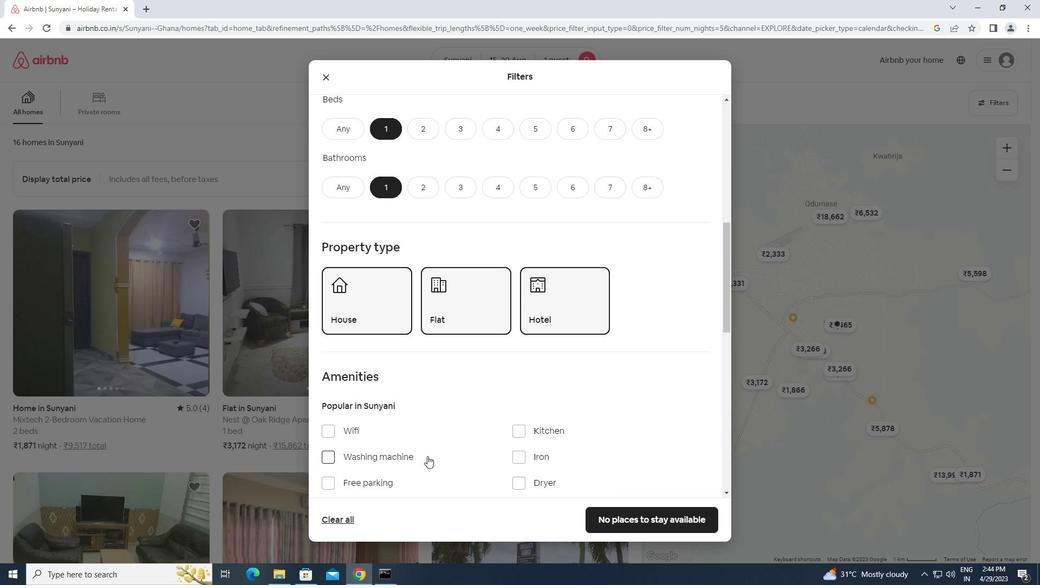 
Action: Mouse moved to (690, 416)
Screenshot: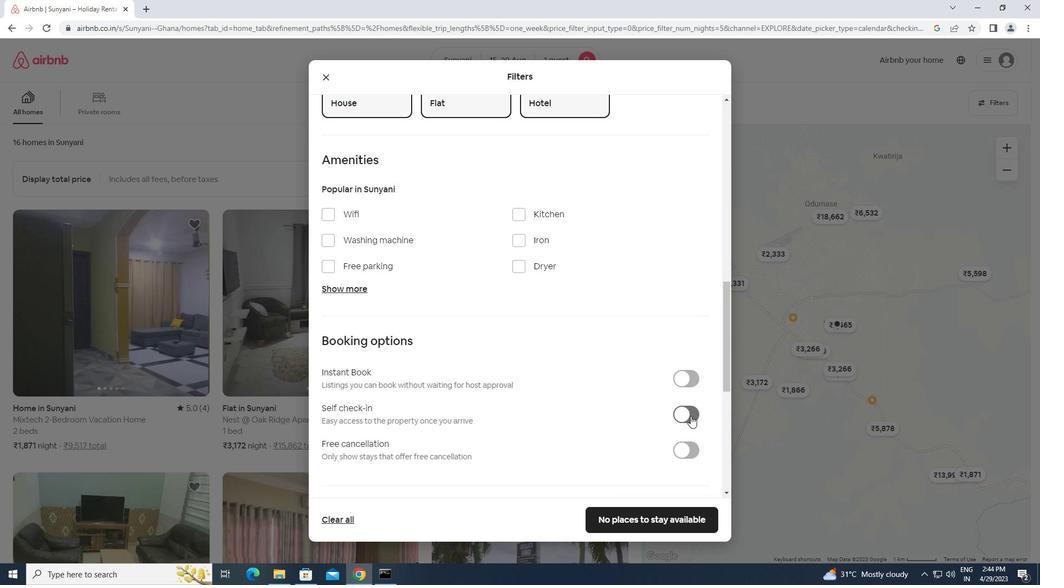 
Action: Mouse pressed left at (690, 416)
Screenshot: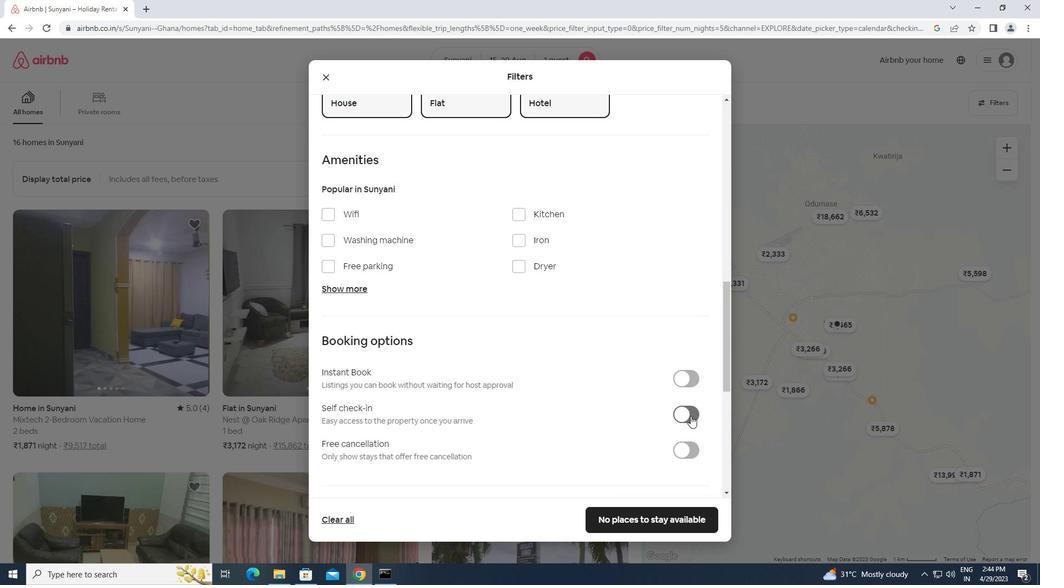 
Action: Mouse moved to (588, 426)
Screenshot: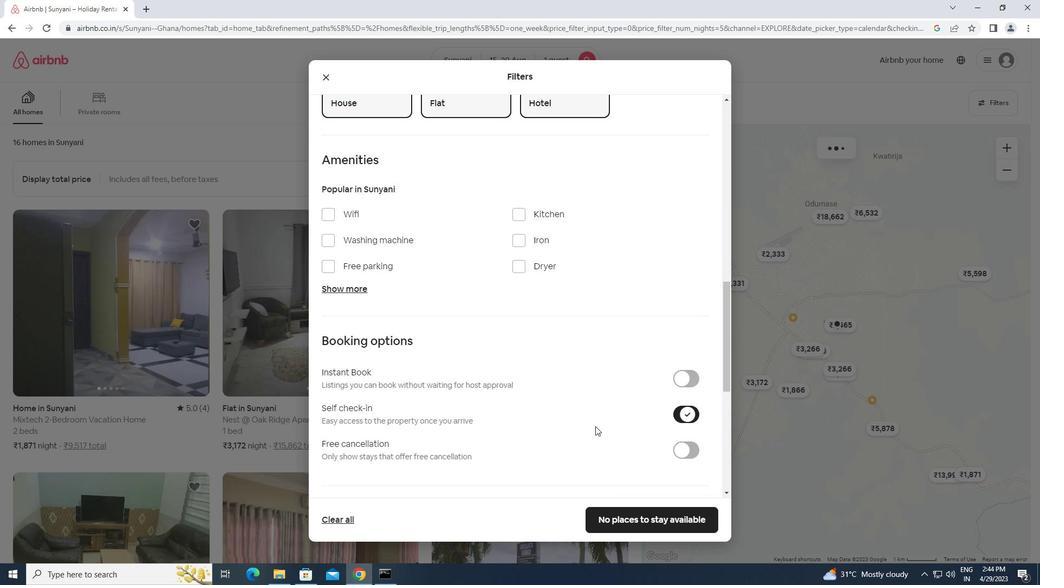 
Action: Mouse scrolled (588, 425) with delta (0, 0)
Screenshot: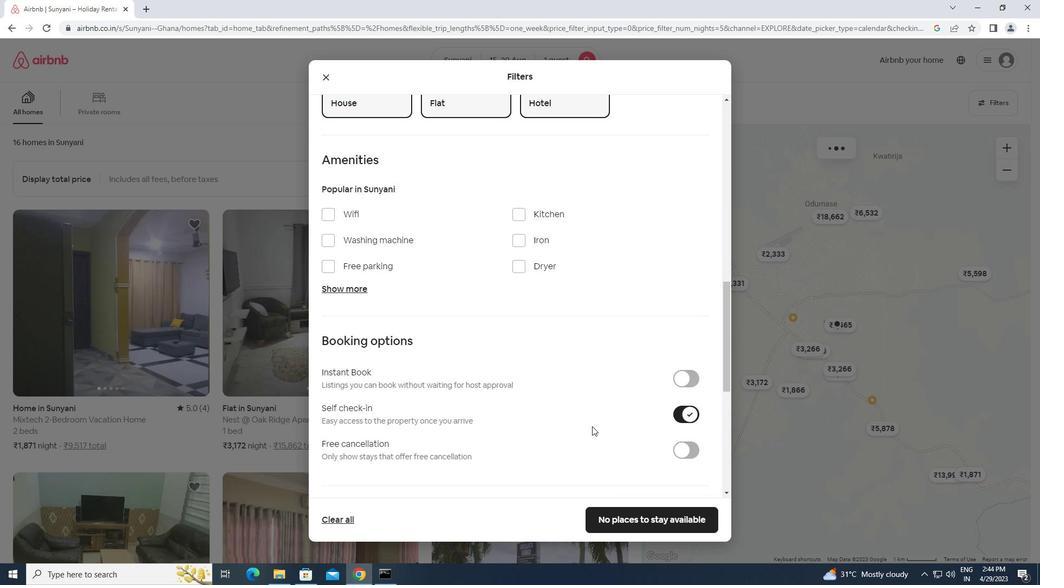 
Action: Mouse scrolled (588, 425) with delta (0, 0)
Screenshot: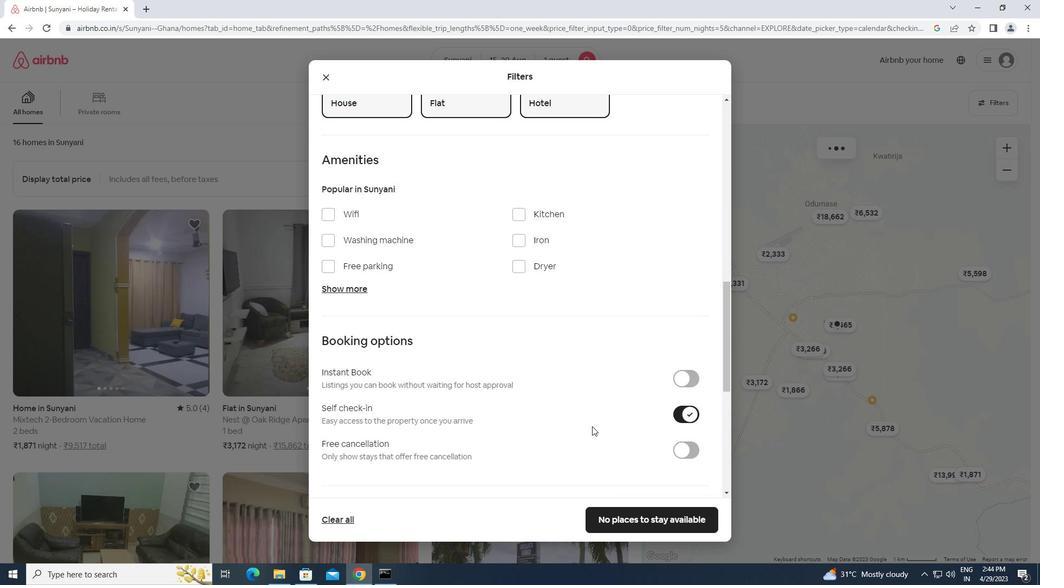 
Action: Mouse scrolled (588, 425) with delta (0, 0)
Screenshot: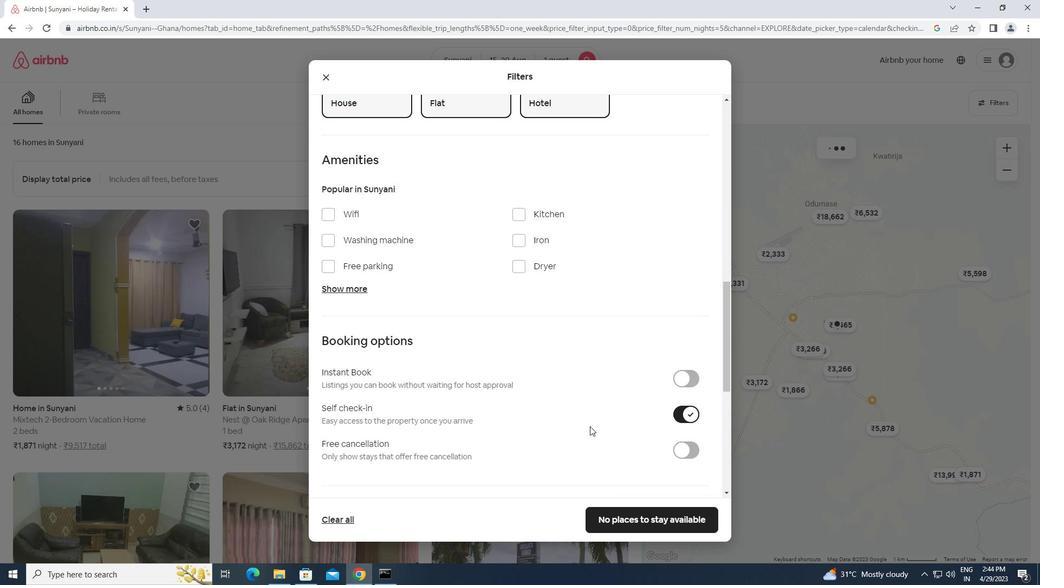 
Action: Mouse scrolled (588, 425) with delta (0, 0)
Screenshot: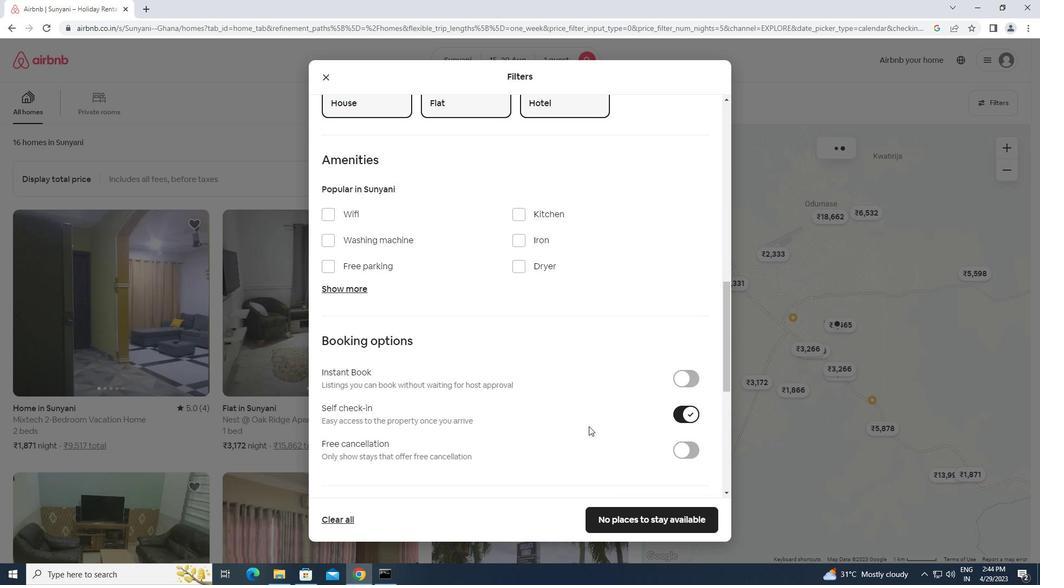 
Action: Mouse scrolled (588, 425) with delta (0, 0)
Screenshot: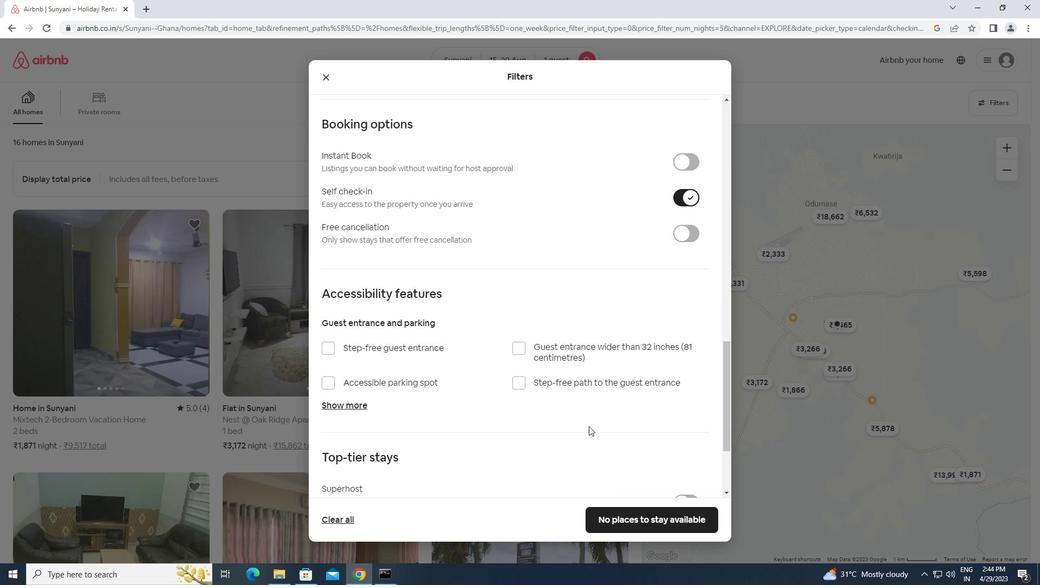 
Action: Mouse scrolled (588, 425) with delta (0, 0)
Screenshot: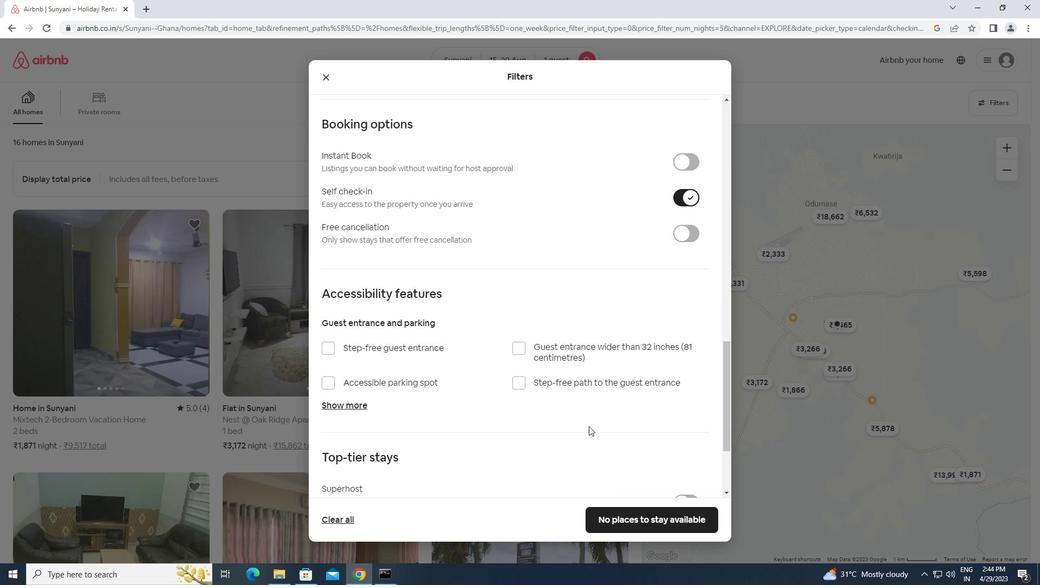 
Action: Mouse scrolled (588, 425) with delta (0, 0)
Screenshot: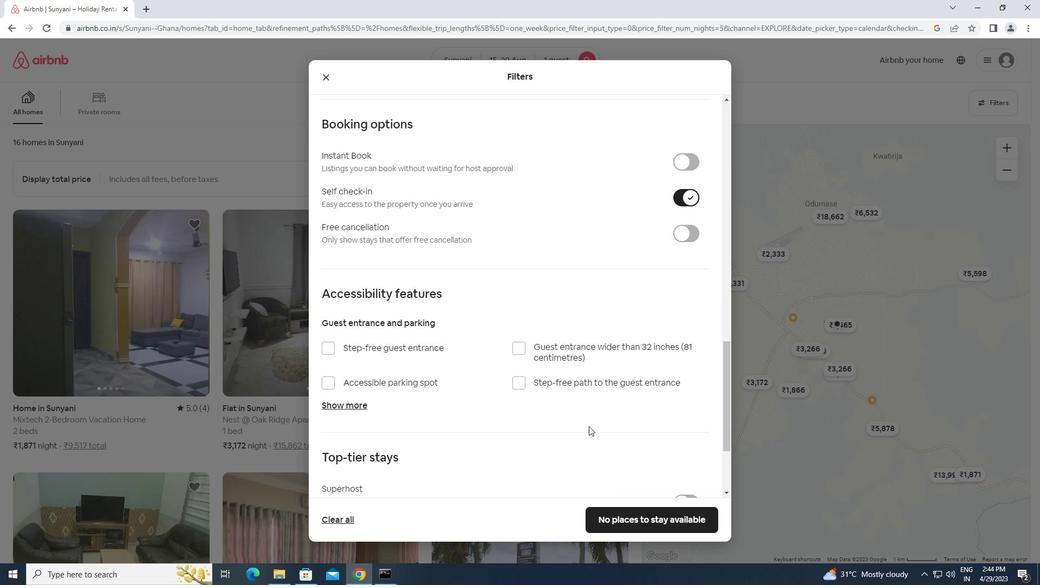 
Action: Mouse scrolled (588, 425) with delta (0, 0)
Screenshot: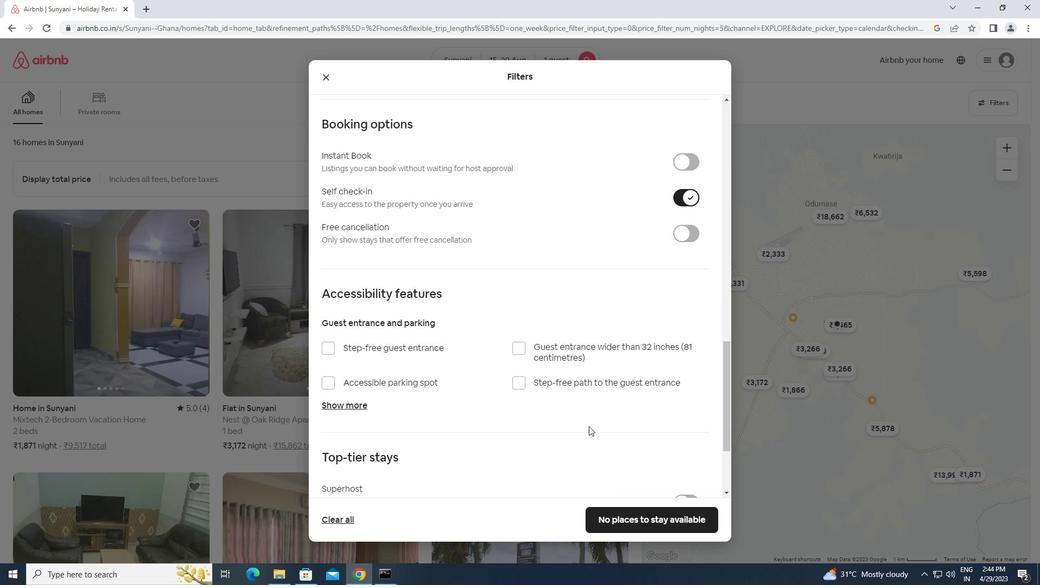 
Action: Mouse moved to (330, 463)
Screenshot: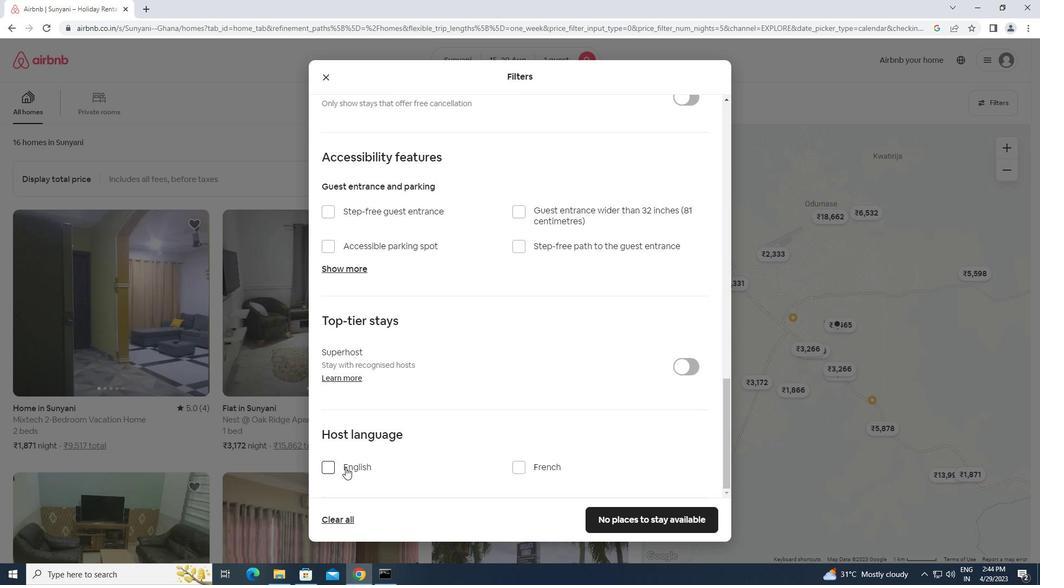 
Action: Mouse pressed left at (330, 463)
Screenshot: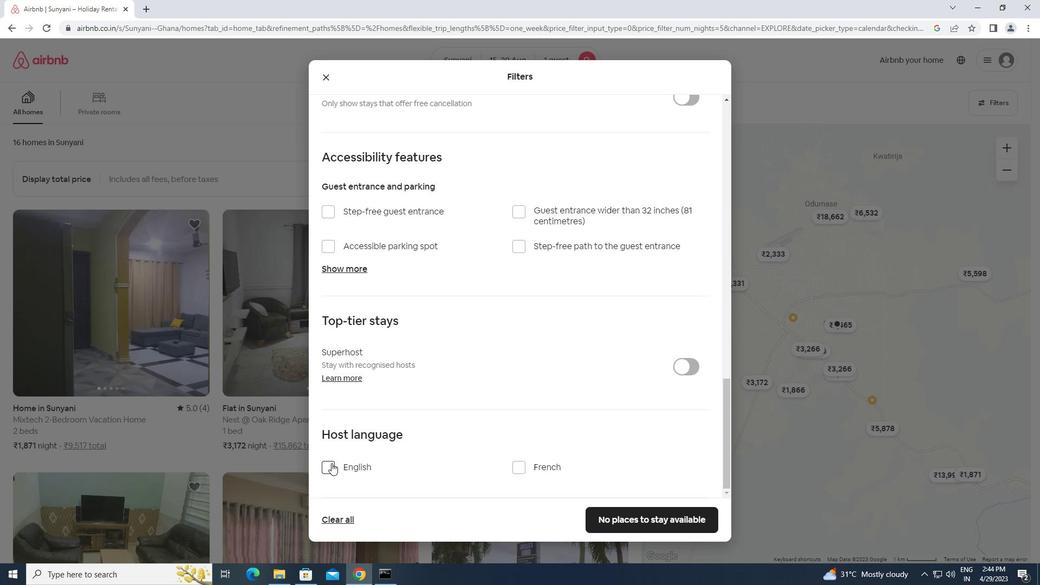 
Action: Mouse moved to (647, 514)
Screenshot: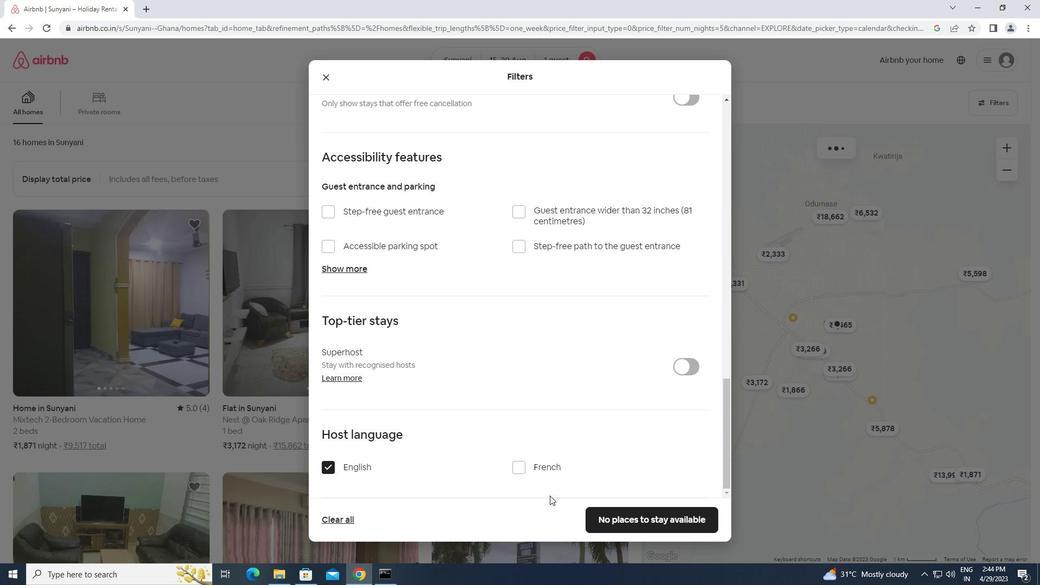 
Action: Mouse pressed left at (647, 514)
Screenshot: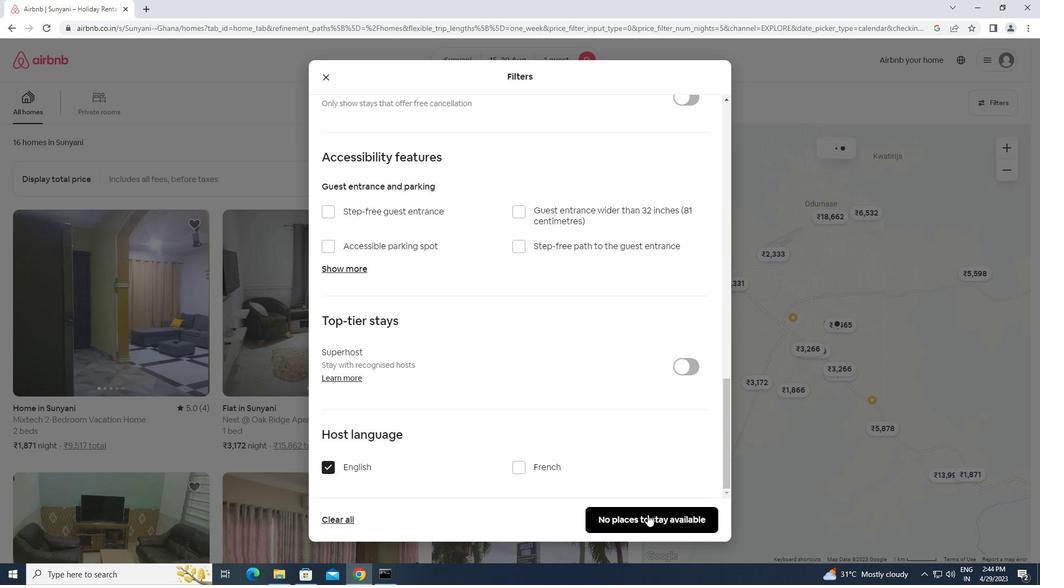 
Action: Mouse moved to (647, 514)
Screenshot: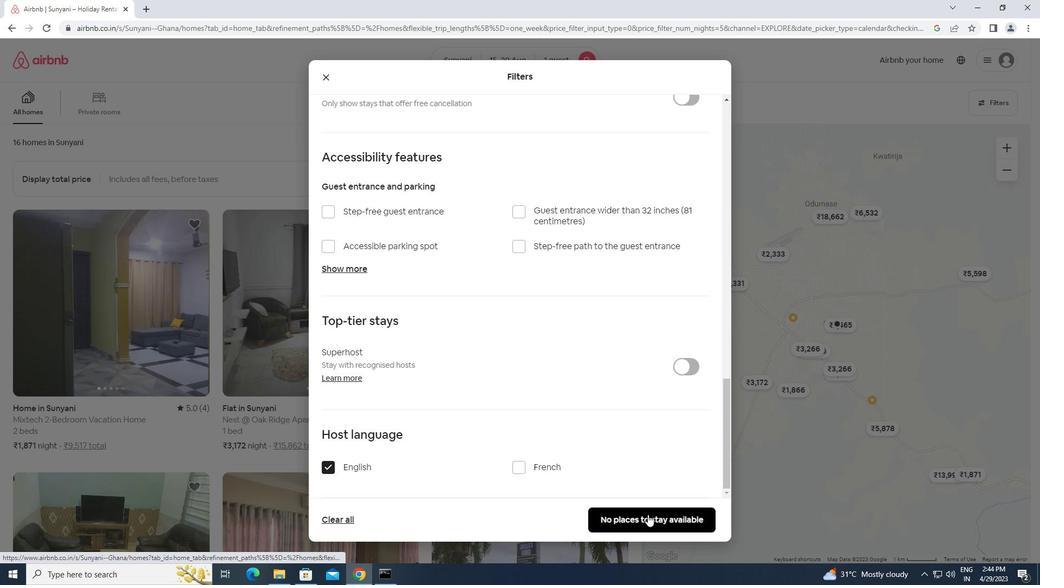 
